Task: Create a due date automation trigger when advanced on, on the tuesday before a card is due add content with a name or a description ending with resume at 11:00 AM.
Action: Mouse moved to (1208, 92)
Screenshot: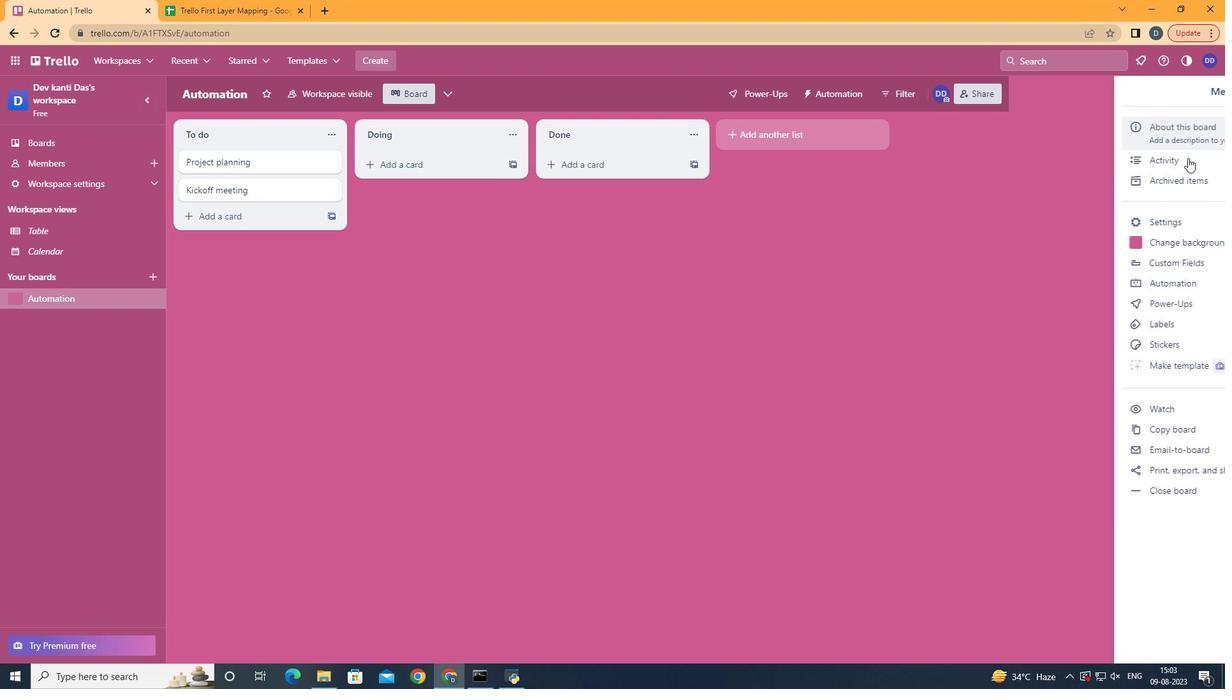 
Action: Mouse pressed left at (1208, 92)
Screenshot: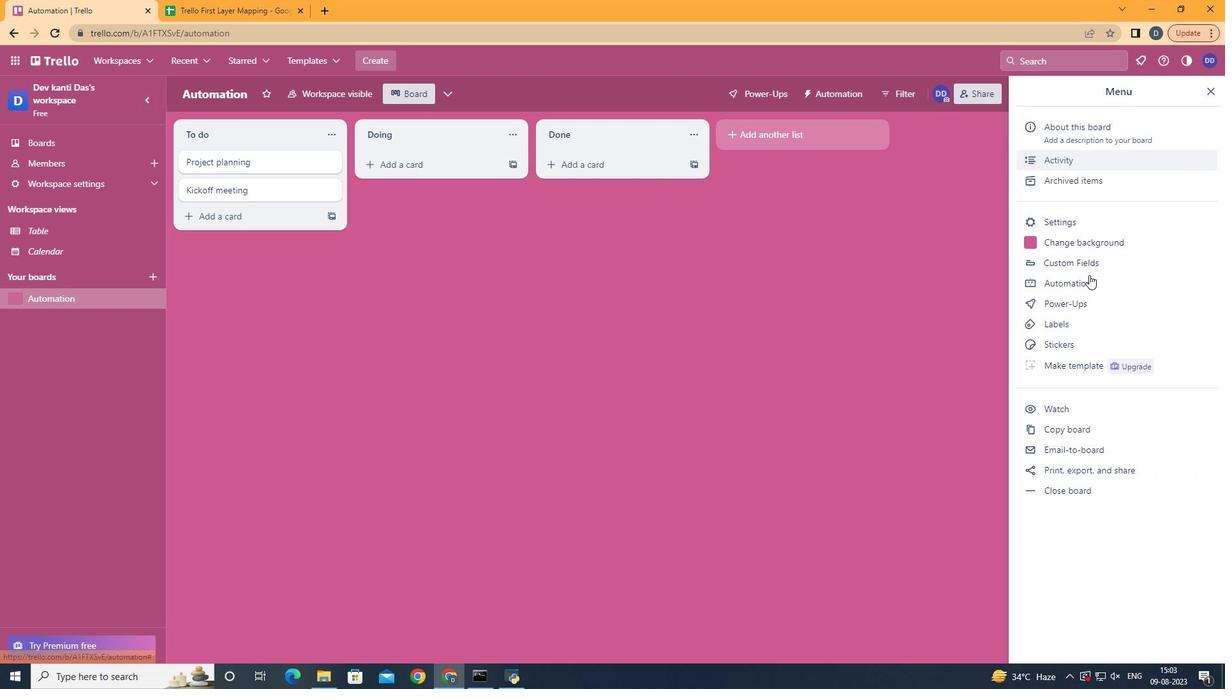 
Action: Mouse moved to (1076, 283)
Screenshot: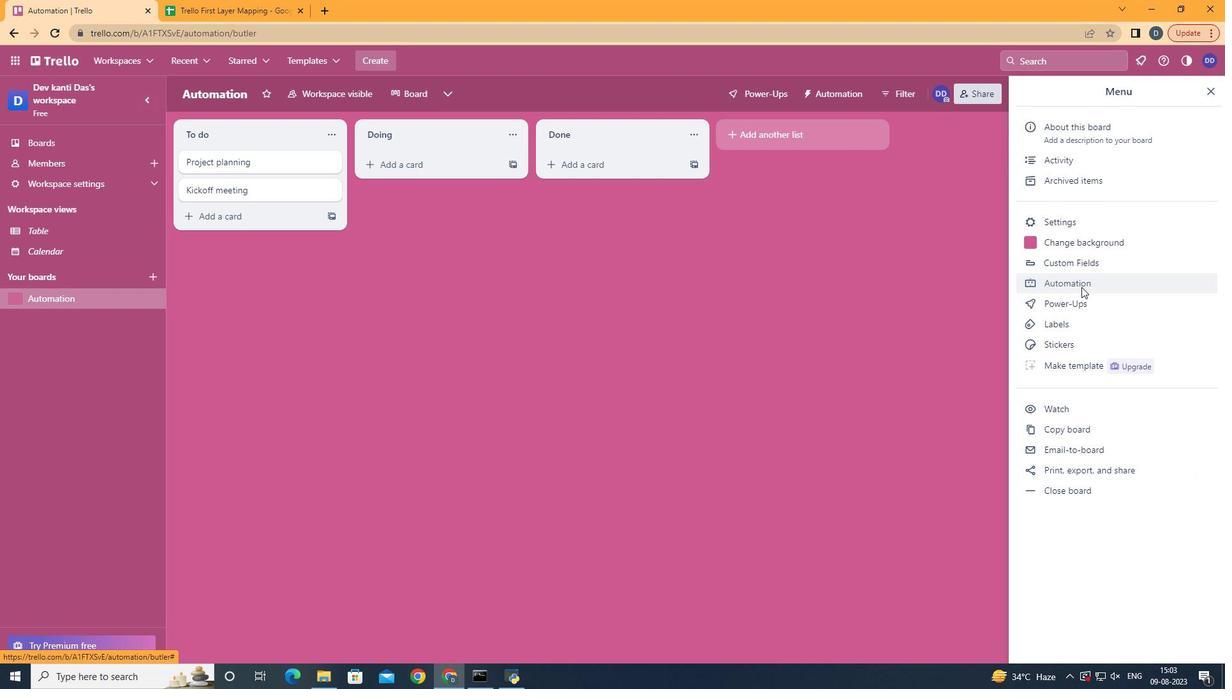 
Action: Mouse pressed left at (1076, 283)
Screenshot: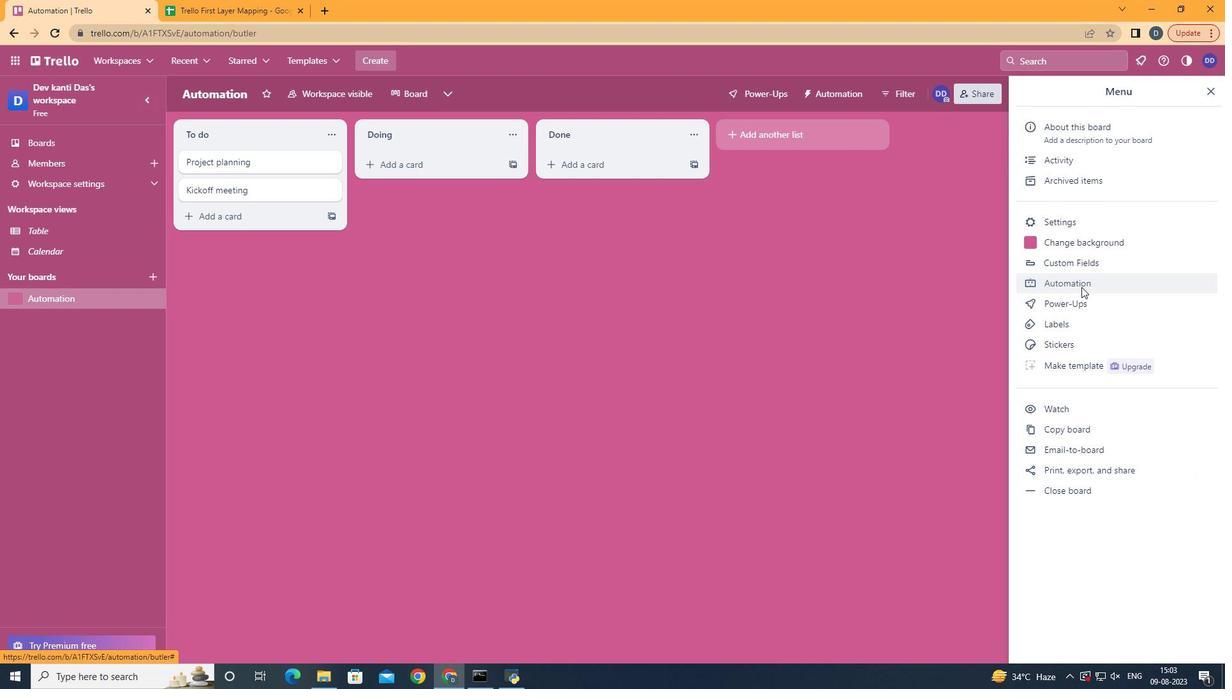 
Action: Mouse moved to (231, 248)
Screenshot: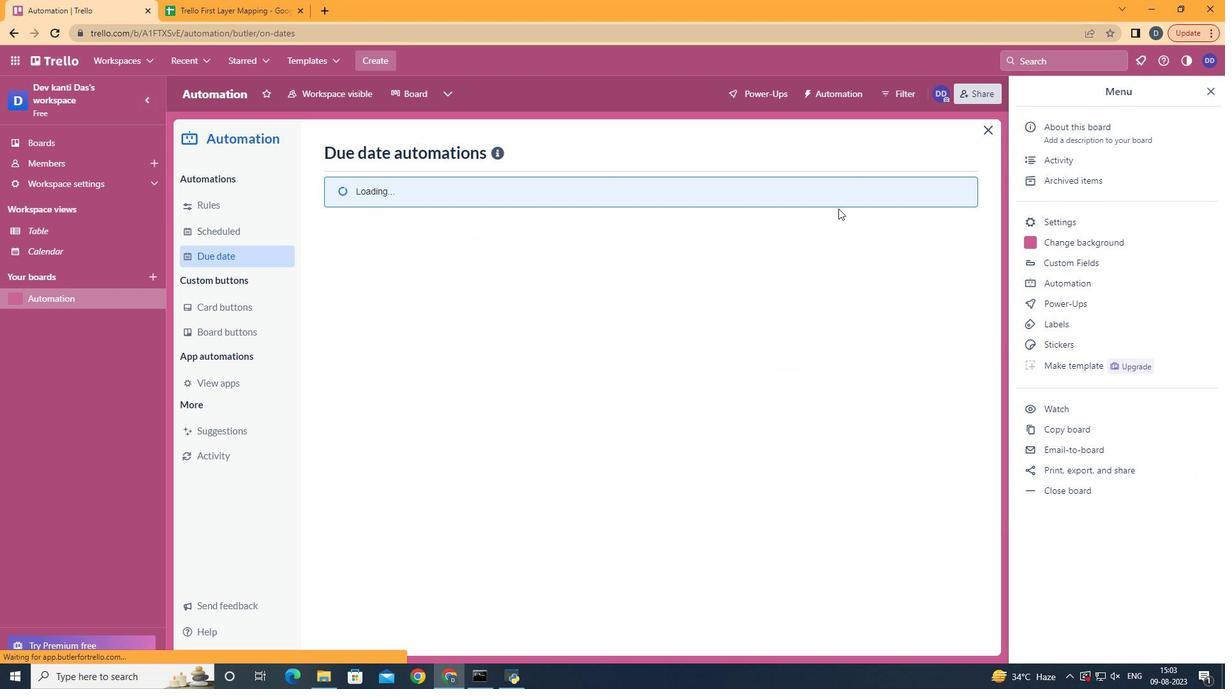 
Action: Mouse pressed left at (231, 248)
Screenshot: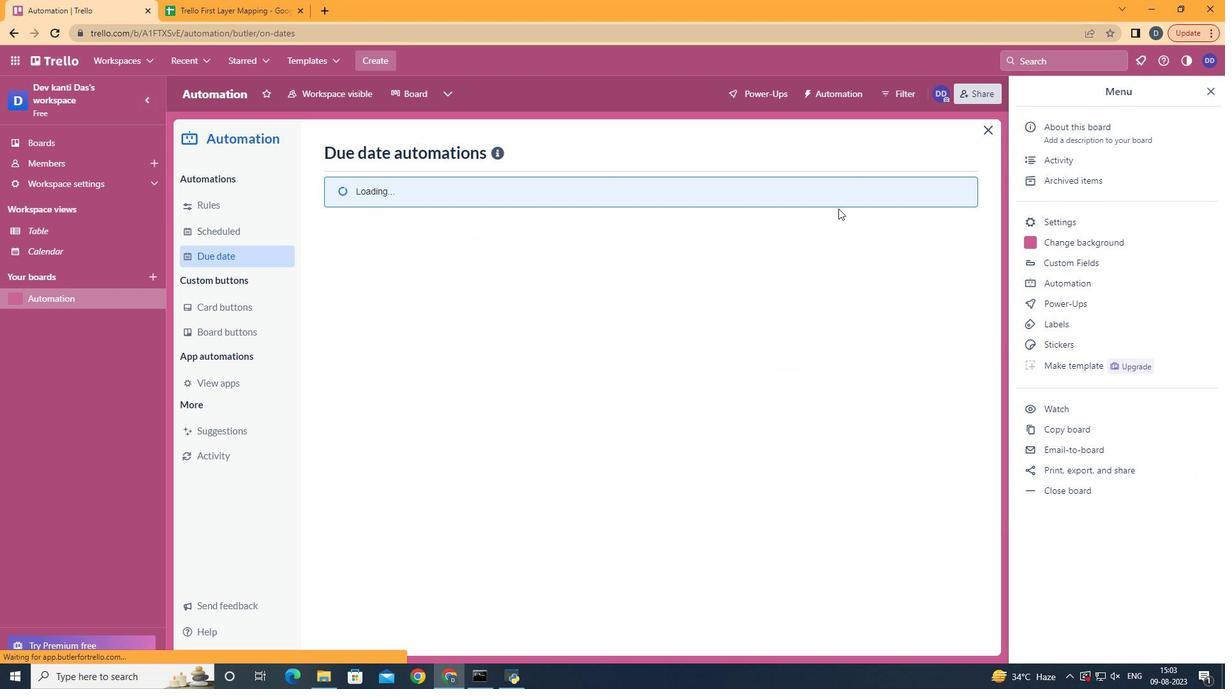 
Action: Mouse moved to (881, 153)
Screenshot: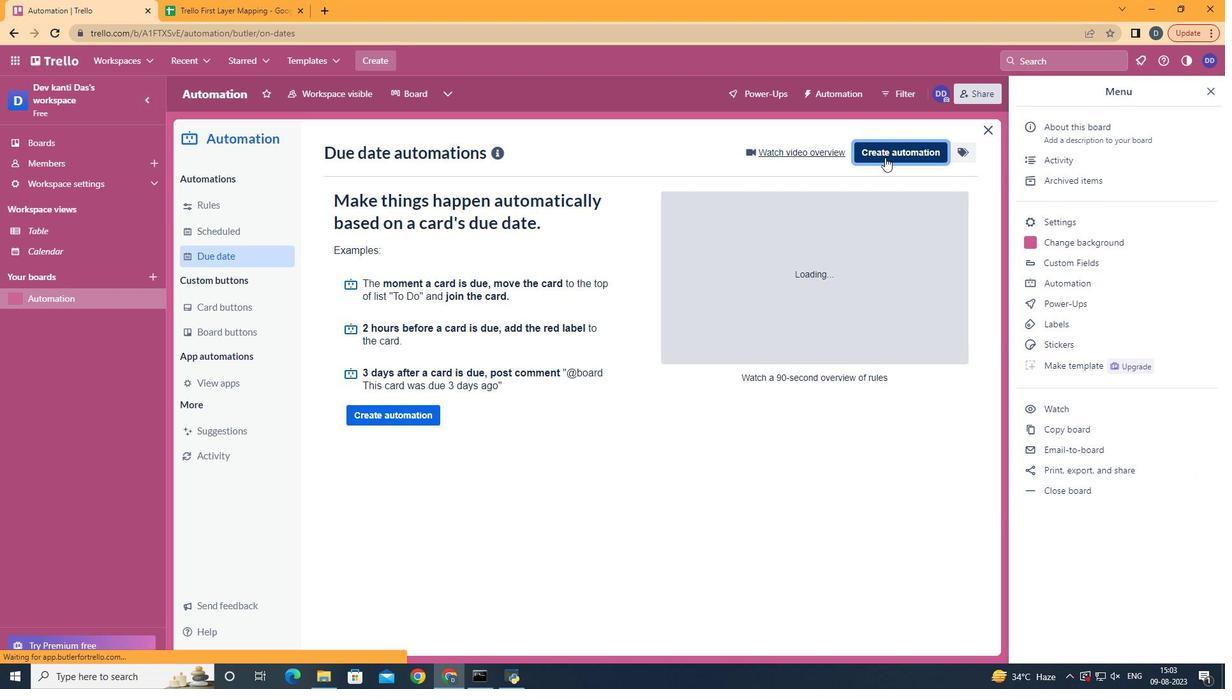 
Action: Mouse pressed left at (881, 153)
Screenshot: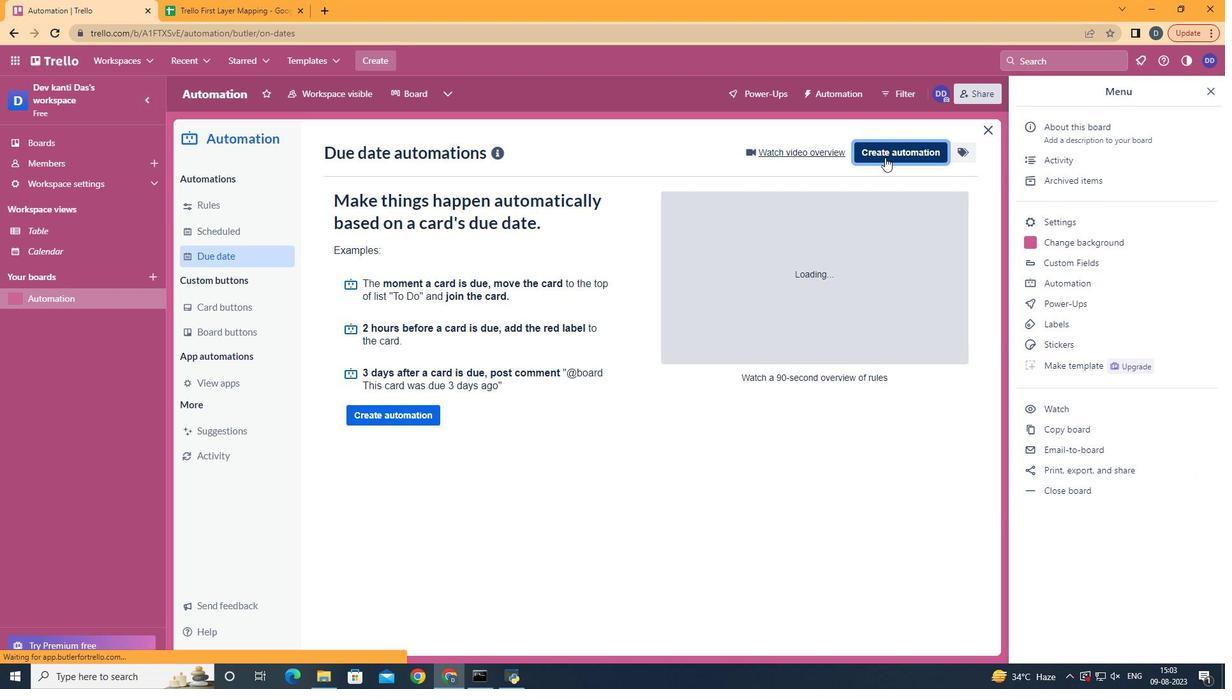 
Action: Mouse moved to (685, 280)
Screenshot: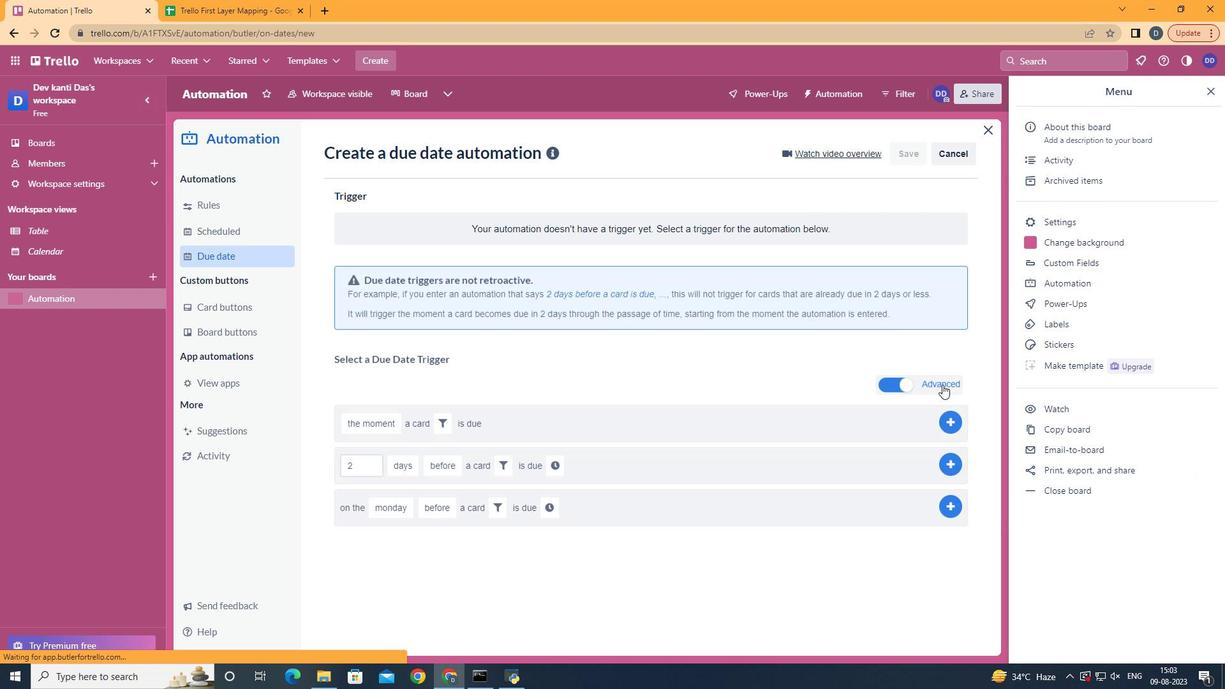 
Action: Mouse pressed left at (685, 280)
Screenshot: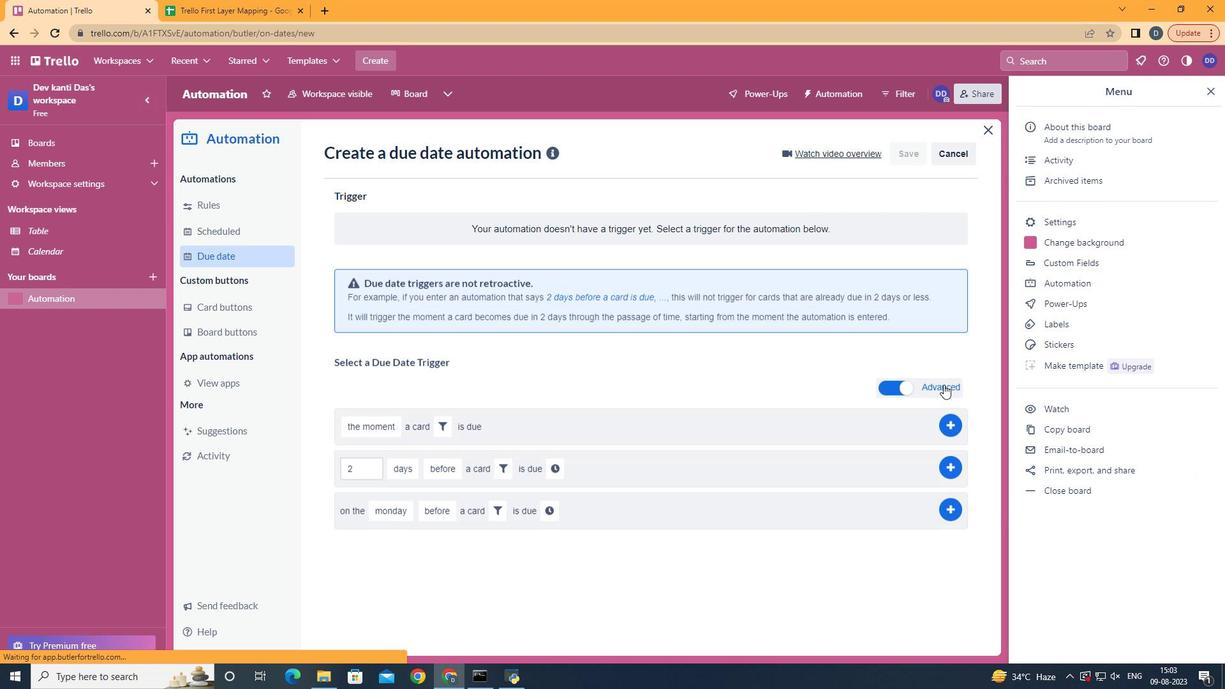 
Action: Mouse moved to (407, 353)
Screenshot: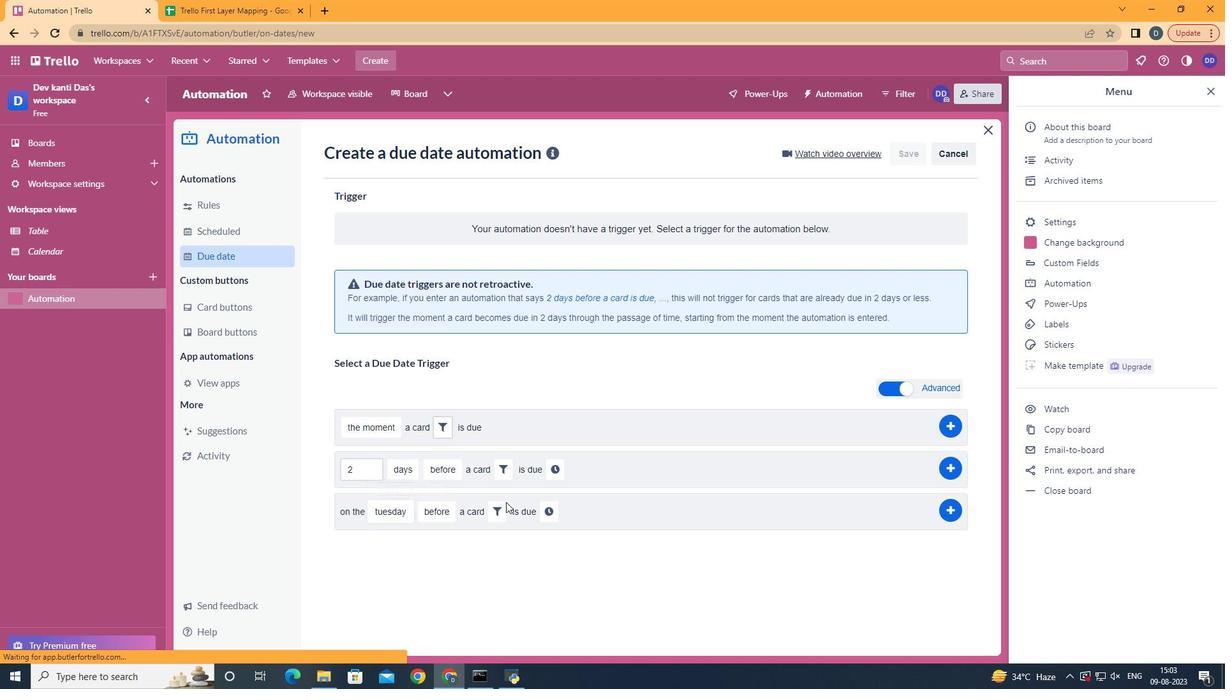 
Action: Mouse pressed left at (407, 353)
Screenshot: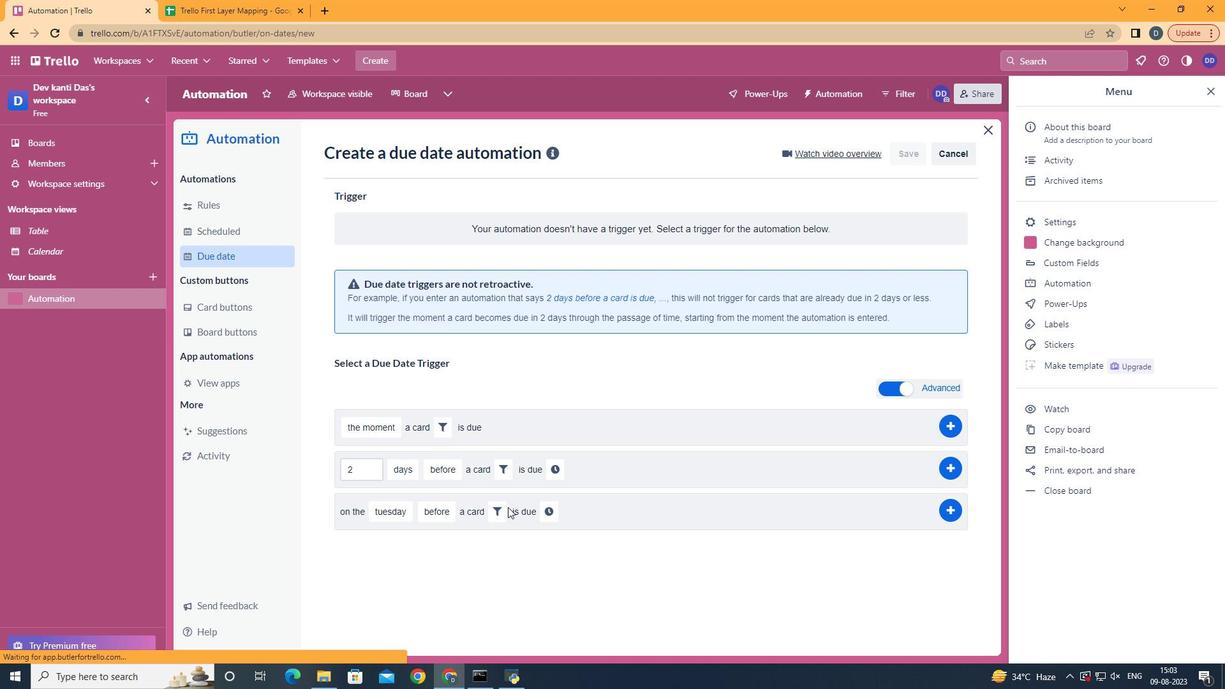 
Action: Mouse moved to (499, 504)
Screenshot: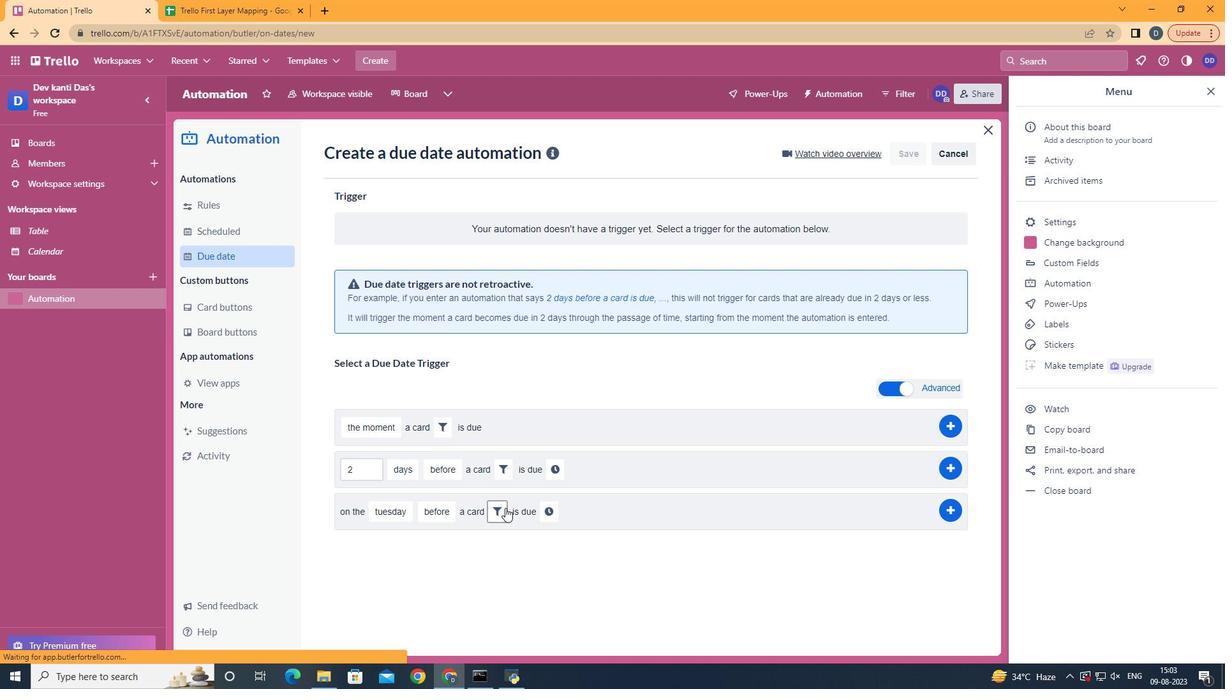 
Action: Mouse pressed left at (499, 504)
Screenshot: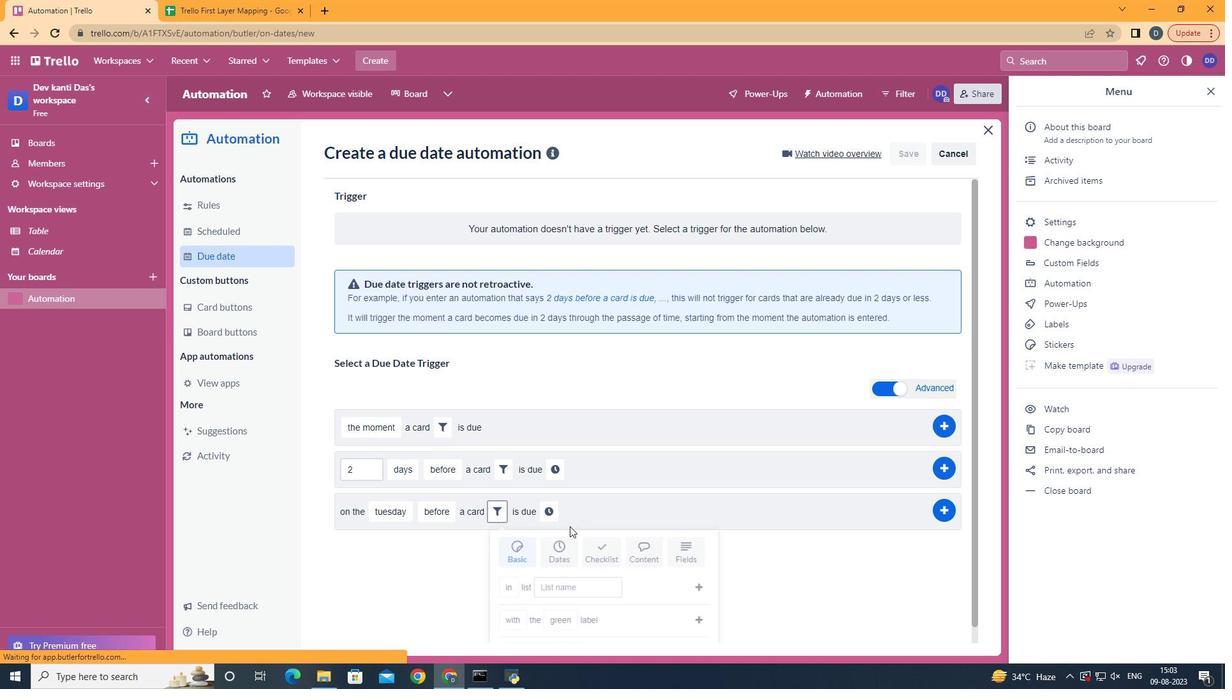 
Action: Mouse moved to (663, 544)
Screenshot: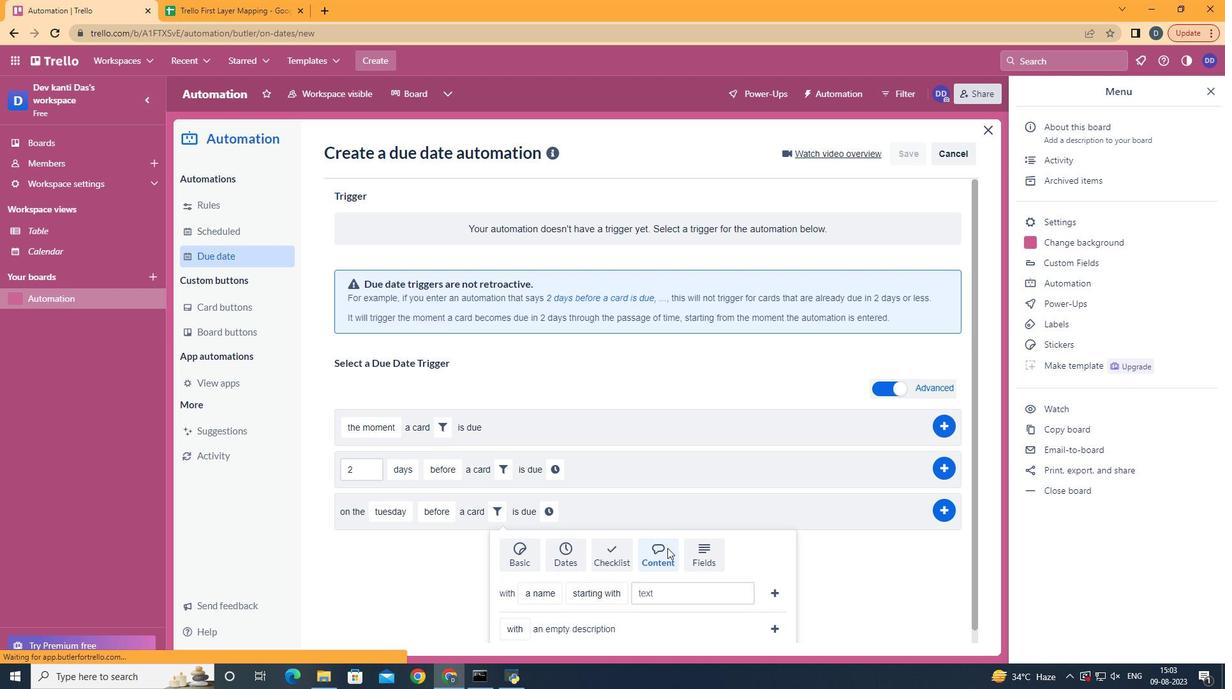 
Action: Mouse pressed left at (663, 544)
Screenshot: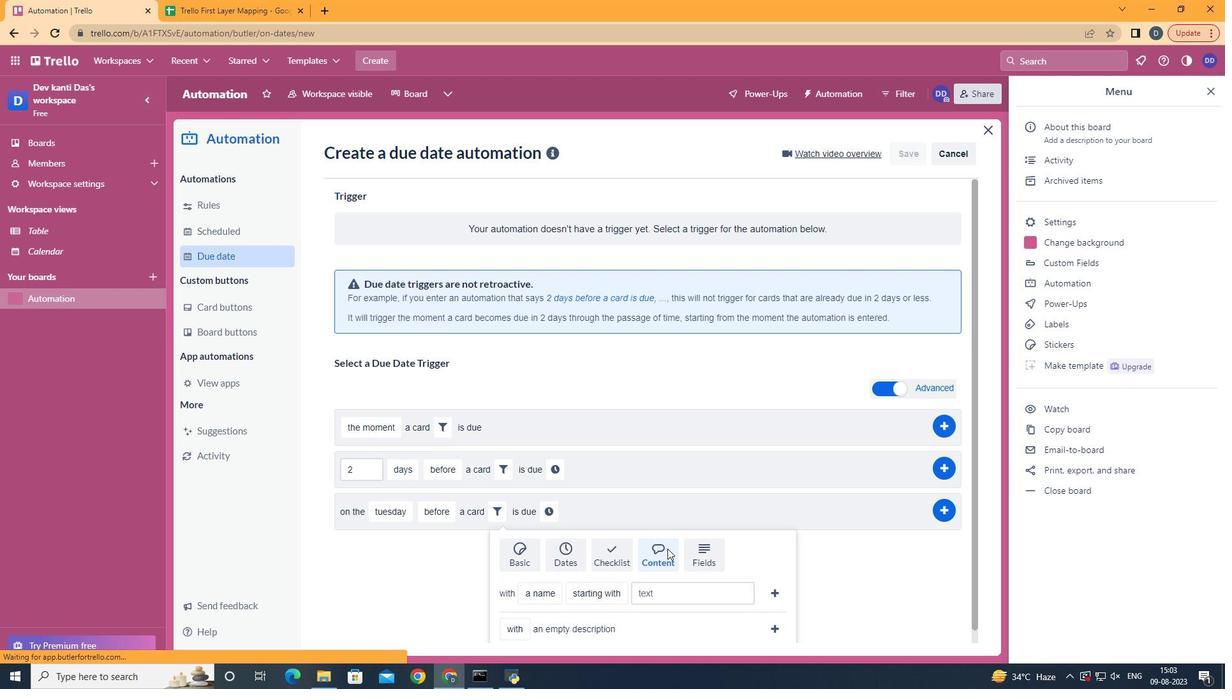 
Action: Mouse moved to (695, 548)
Screenshot: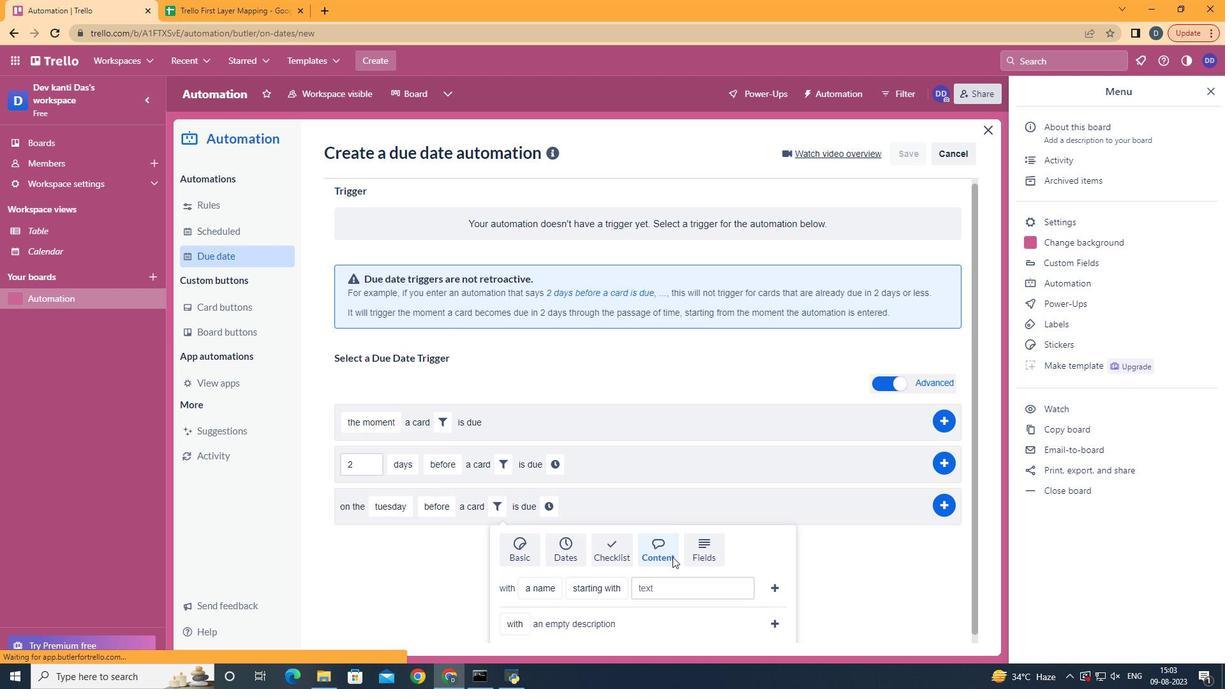 
Action: Mouse scrolled (695, 547) with delta (0, 0)
Screenshot: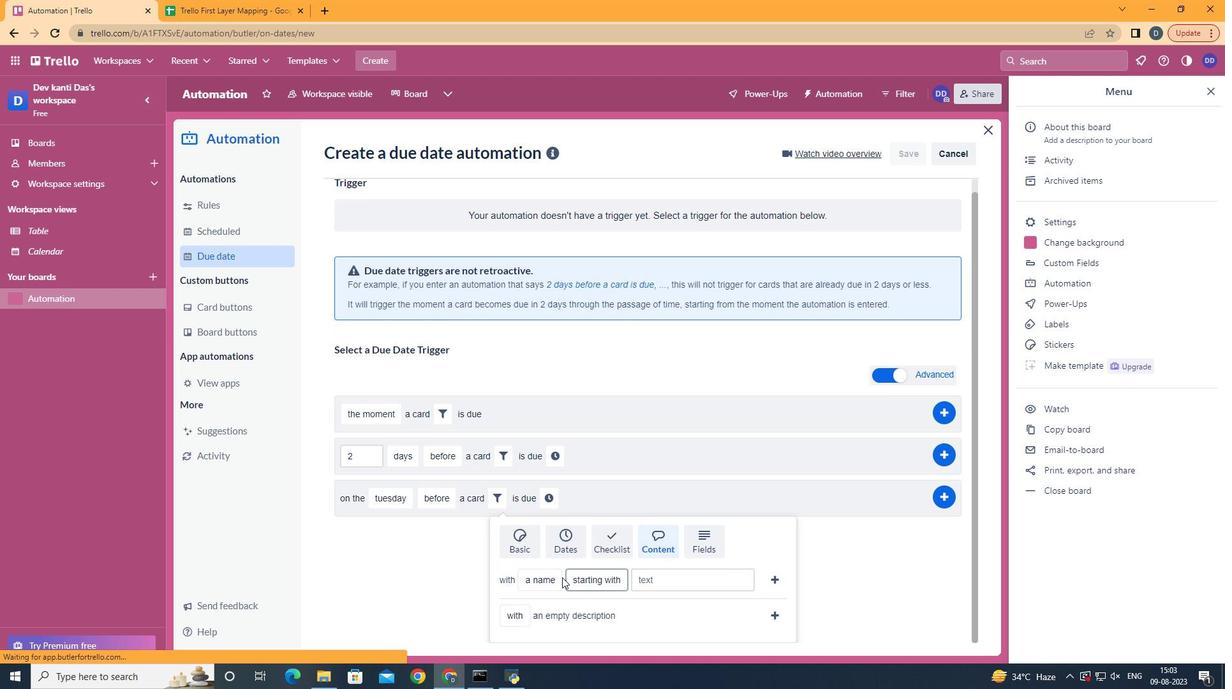 
Action: Mouse scrolled (695, 547) with delta (0, 0)
Screenshot: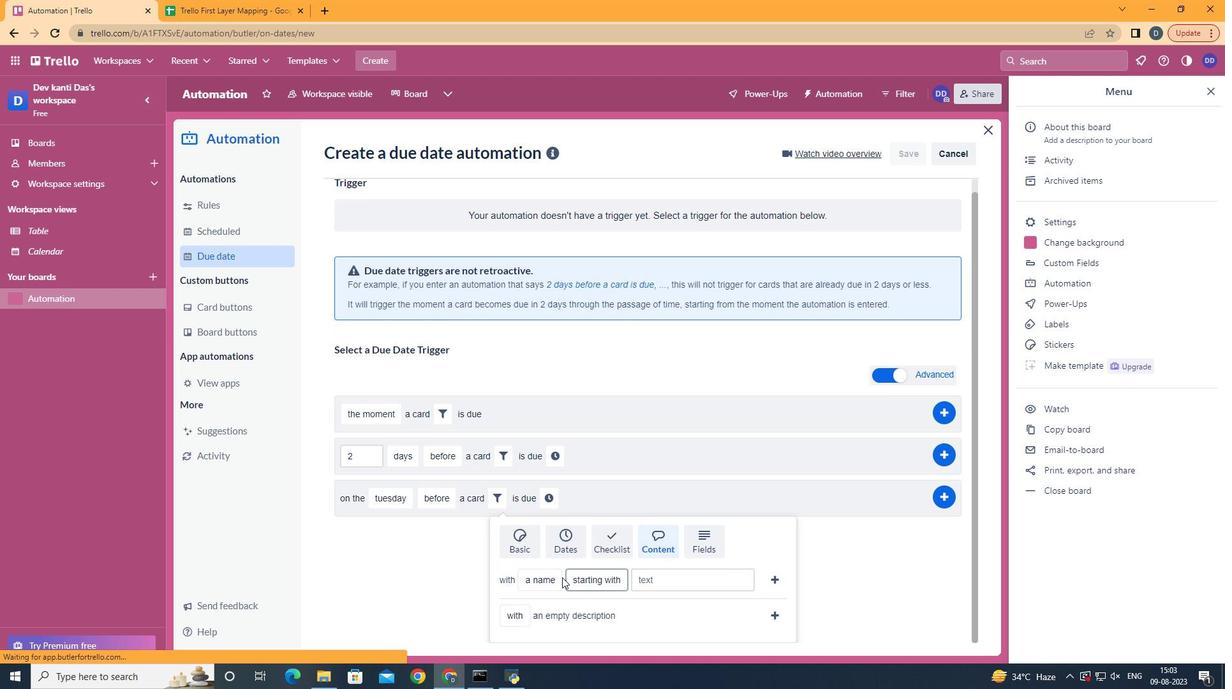 
Action: Mouse scrolled (695, 547) with delta (0, 0)
Screenshot: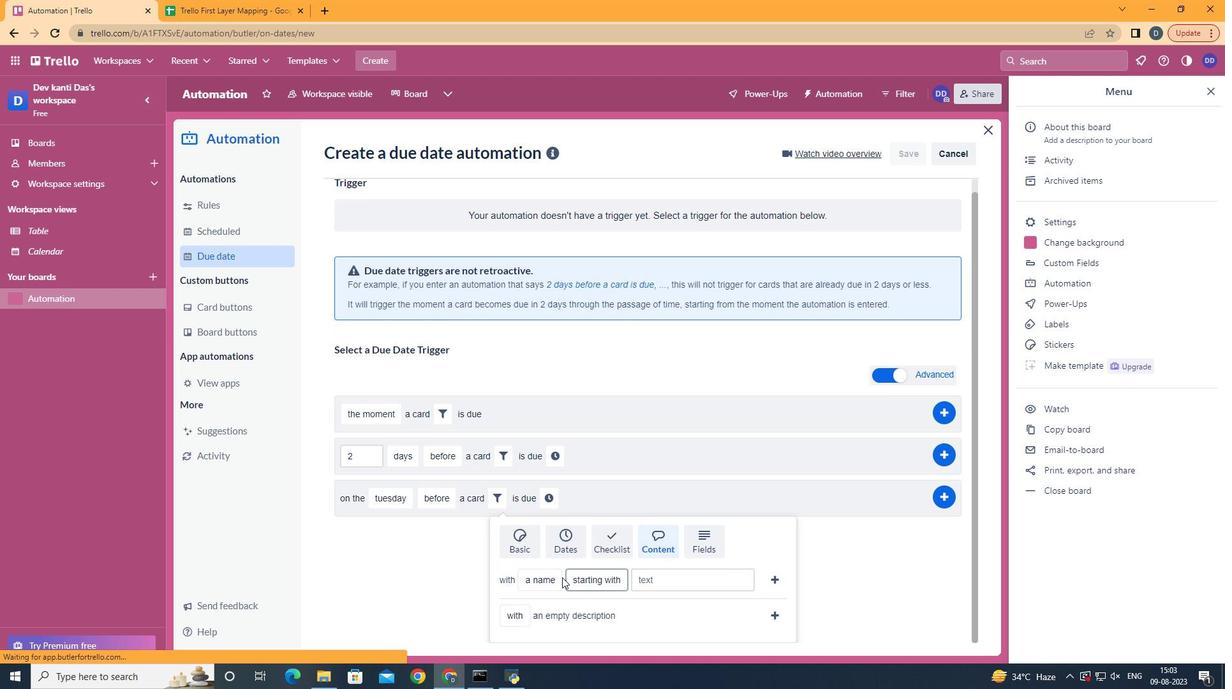 
Action: Mouse moved to (559, 547)
Screenshot: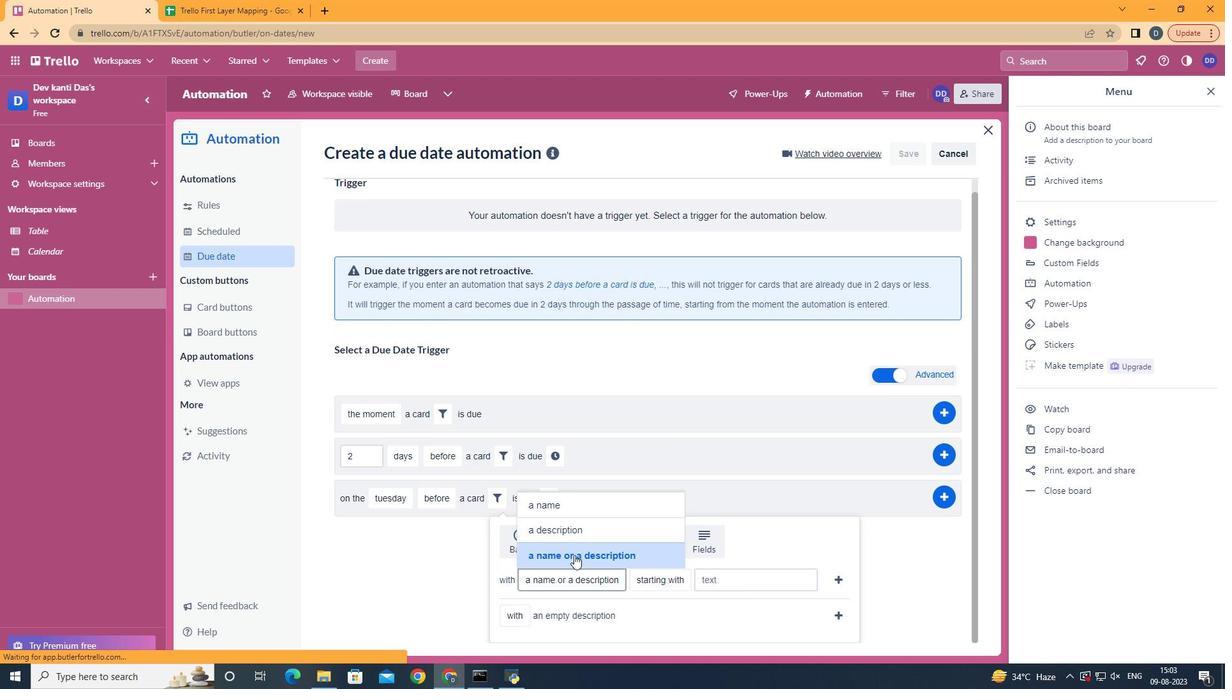
Action: Mouse pressed left at (559, 547)
Screenshot: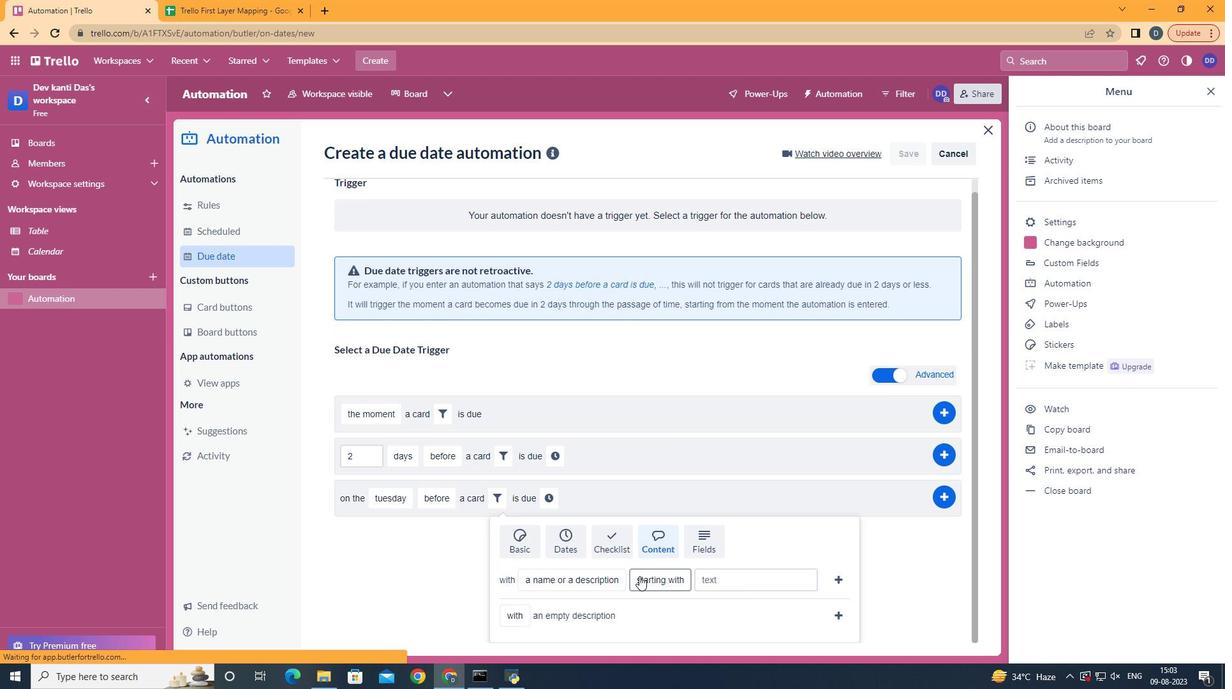 
Action: Mouse moved to (698, 452)
Screenshot: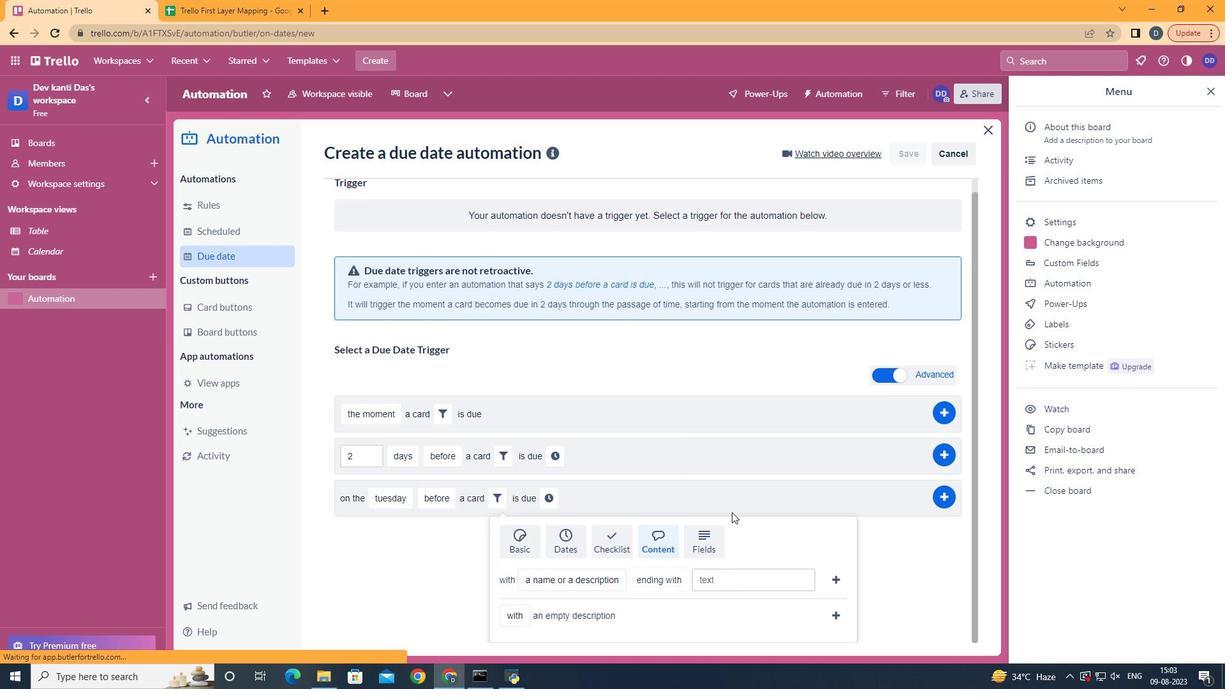 
Action: Mouse pressed left at (698, 452)
Screenshot: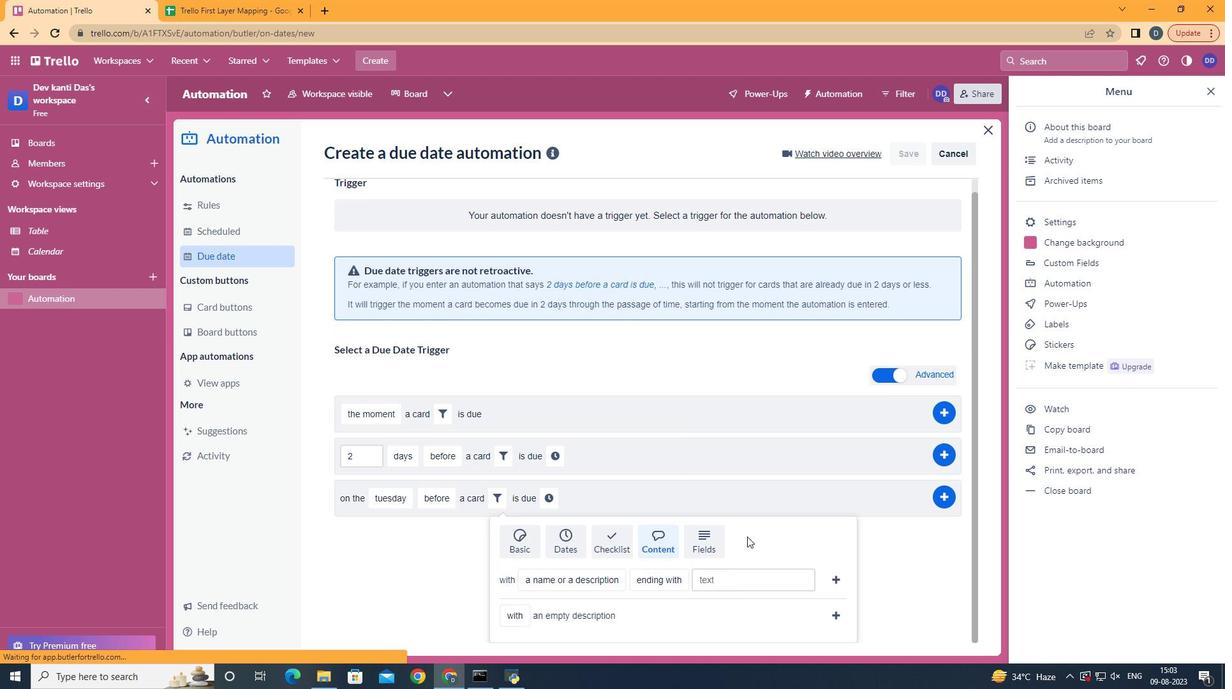 
Action: Mouse moved to (740, 566)
Screenshot: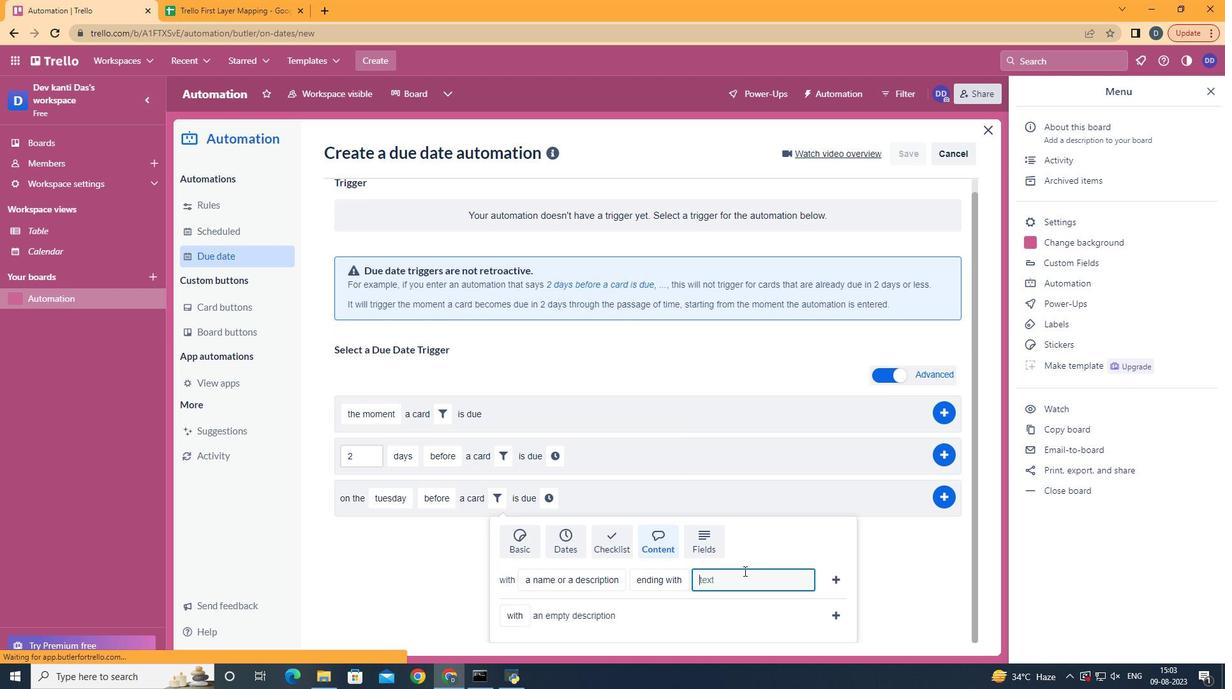 
Action: Mouse pressed left at (740, 566)
Screenshot: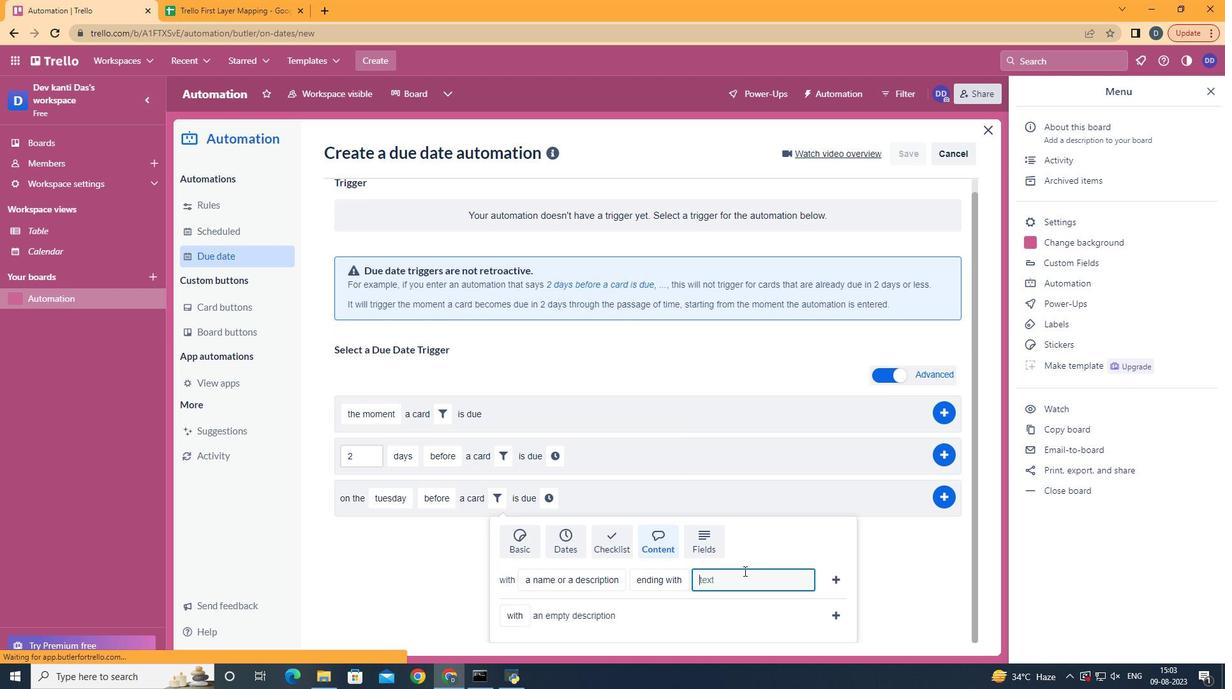 
Action: Mouse moved to (740, 567)
Screenshot: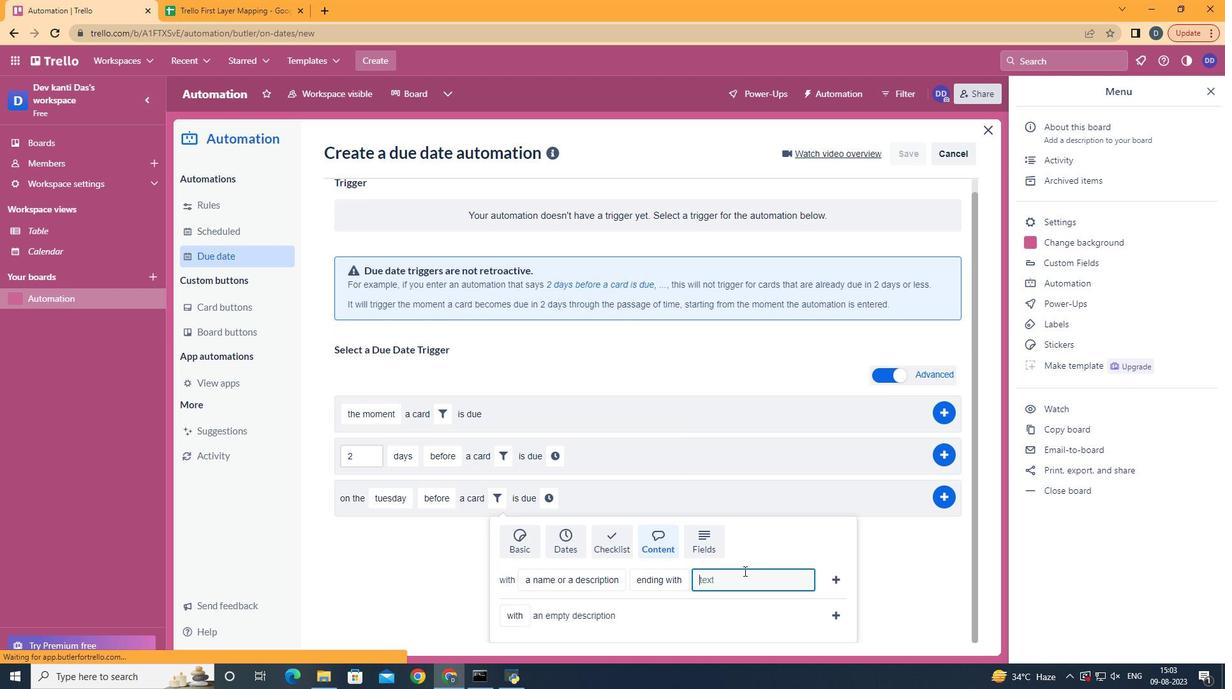 
Action: Key pressed resume
Screenshot: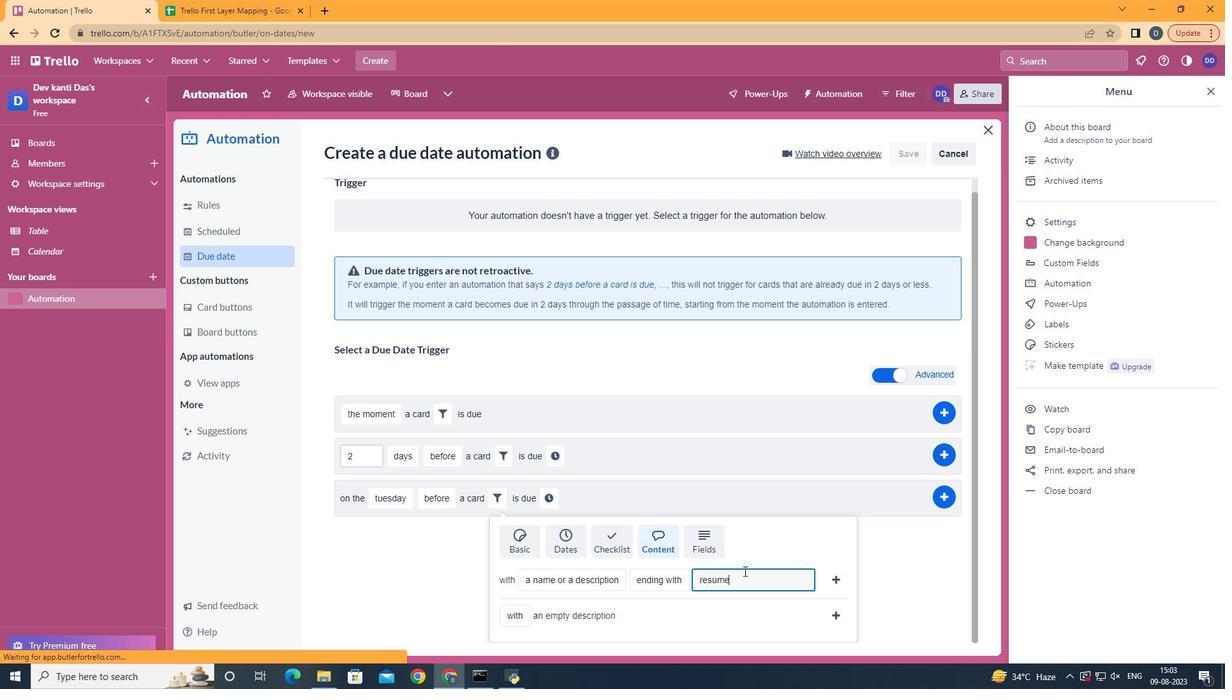 
Action: Mouse moved to (828, 573)
Screenshot: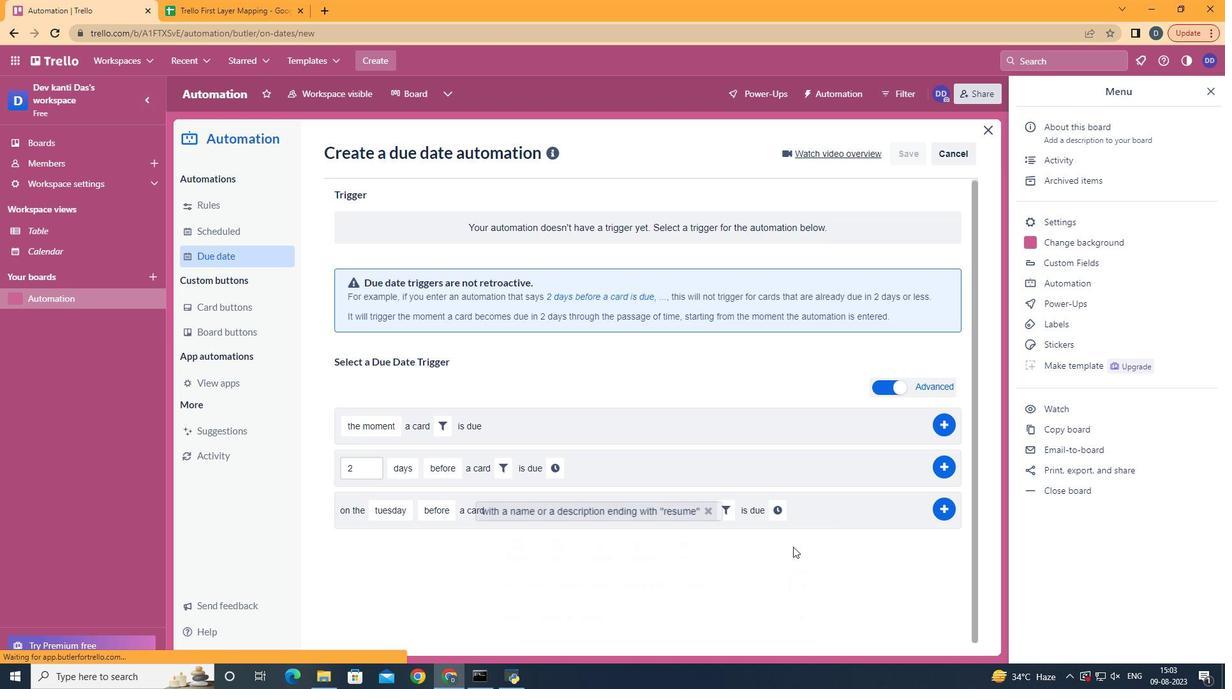 
Action: Mouse pressed left at (828, 573)
Screenshot: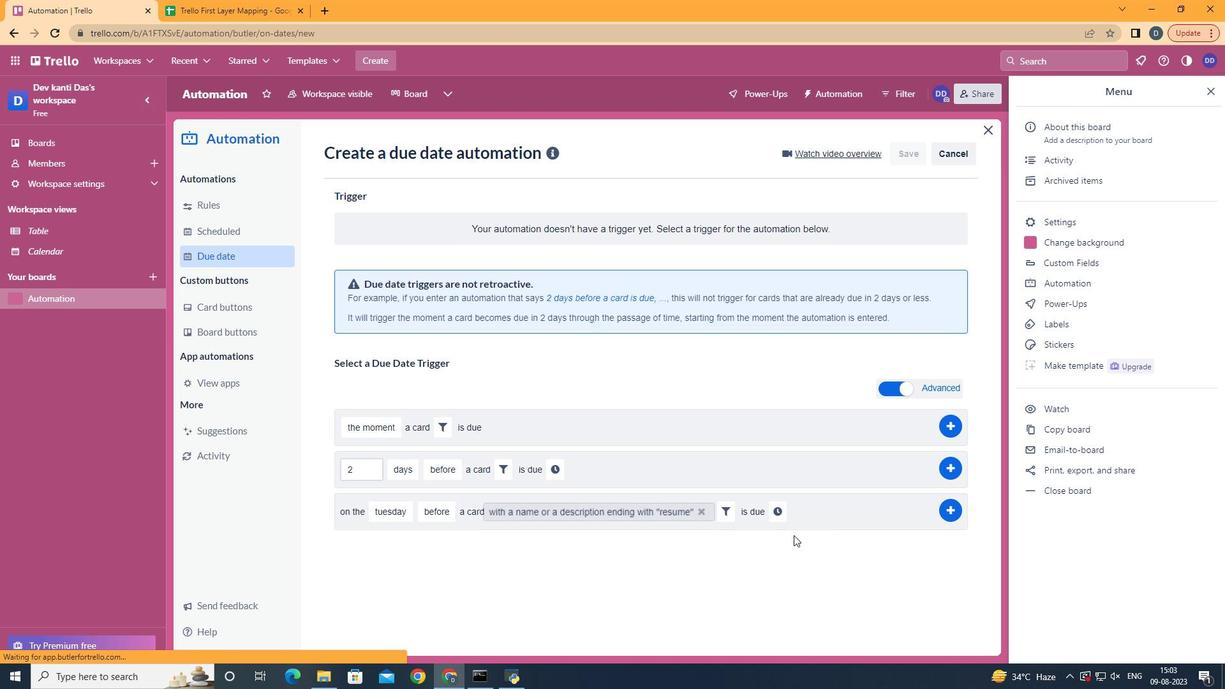 
Action: Mouse moved to (776, 504)
Screenshot: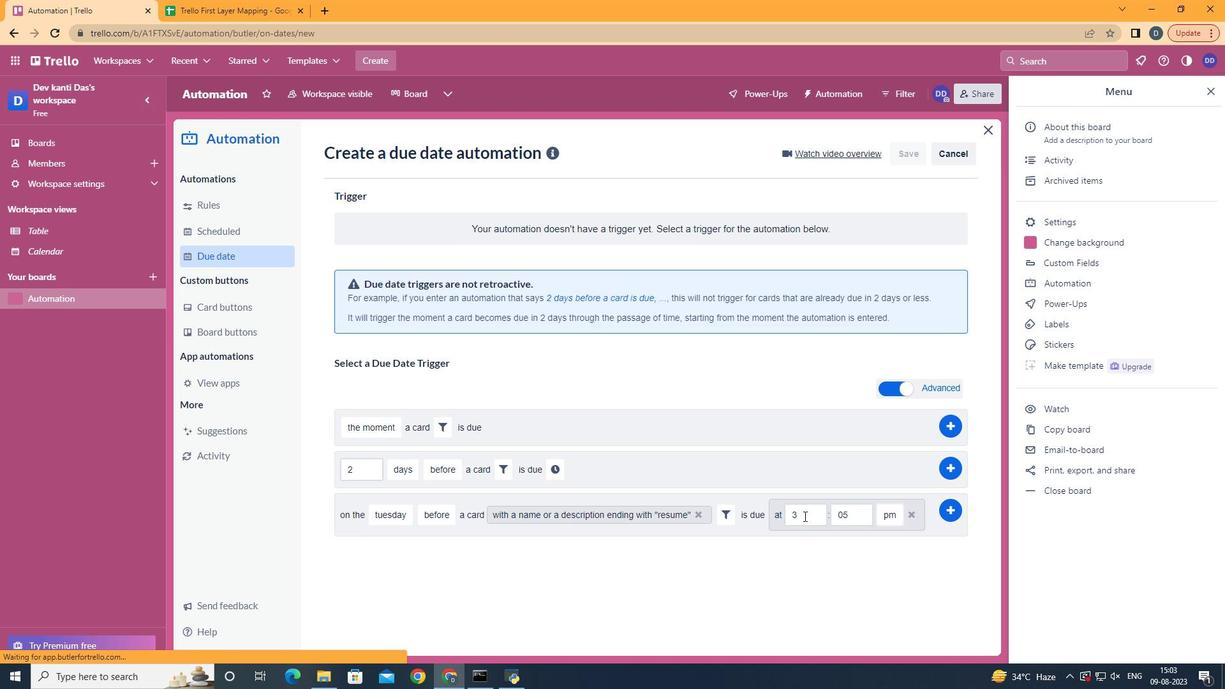 
Action: Mouse pressed left at (776, 504)
Screenshot: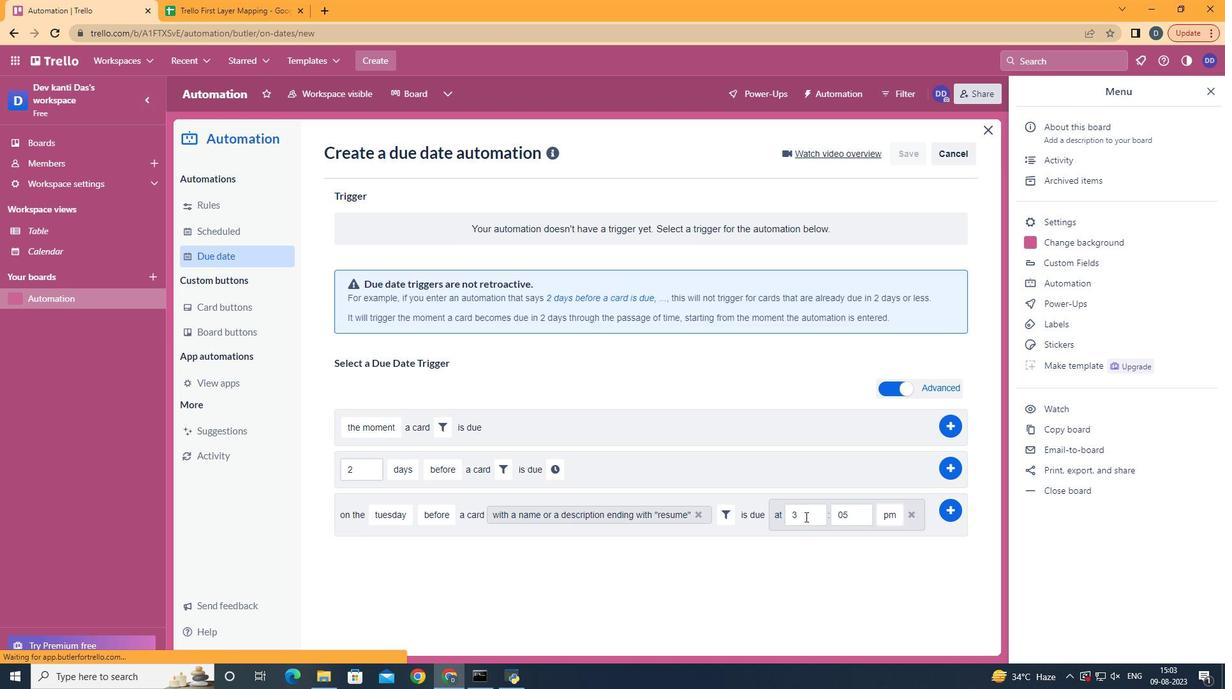 
Action: Mouse moved to (801, 513)
Screenshot: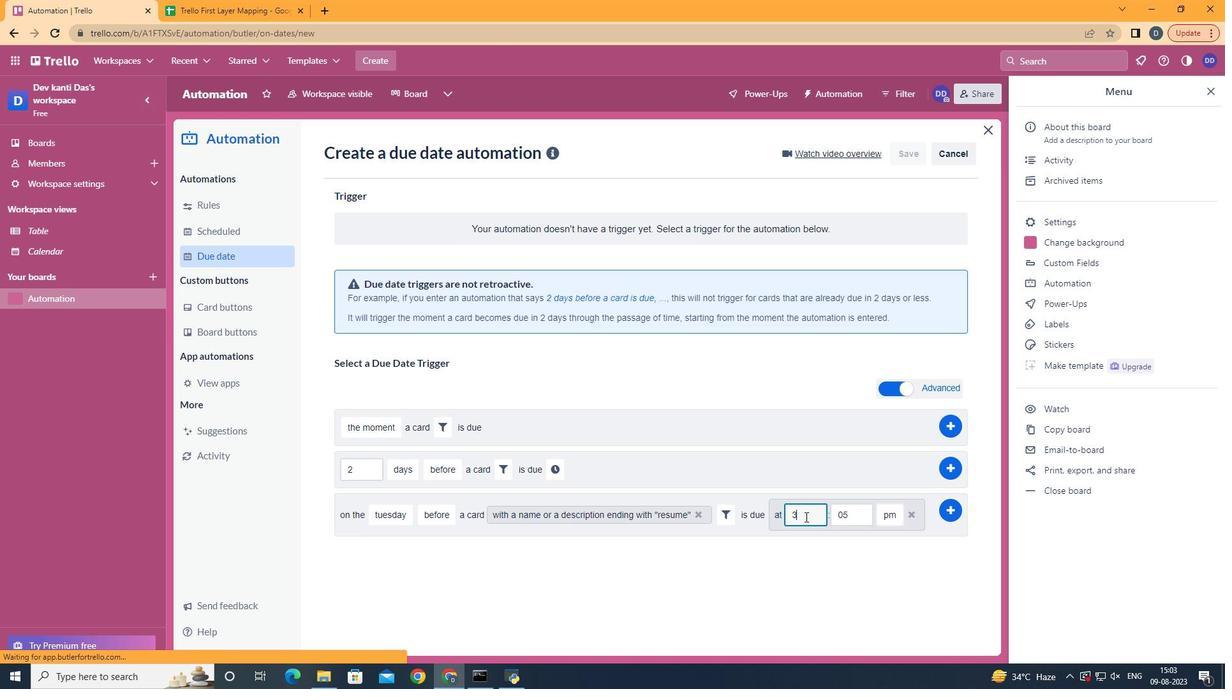 
Action: Mouse pressed left at (801, 513)
Screenshot: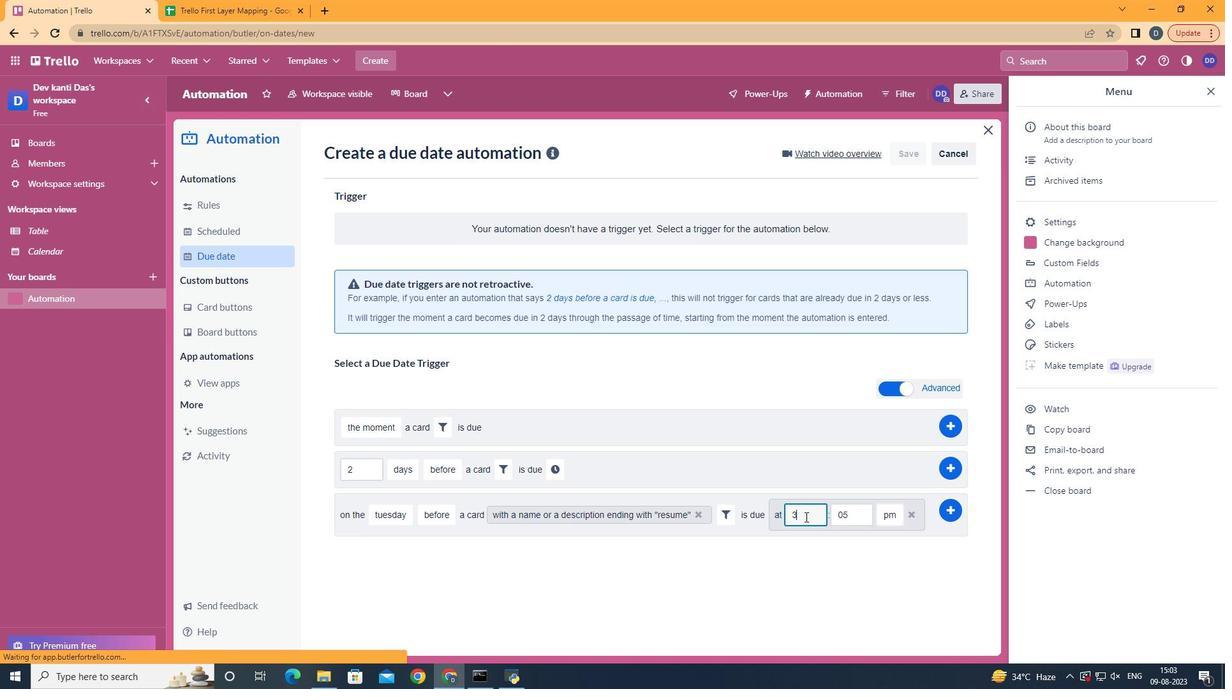 
Action: Key pressed <Key.backspace>11
Screenshot: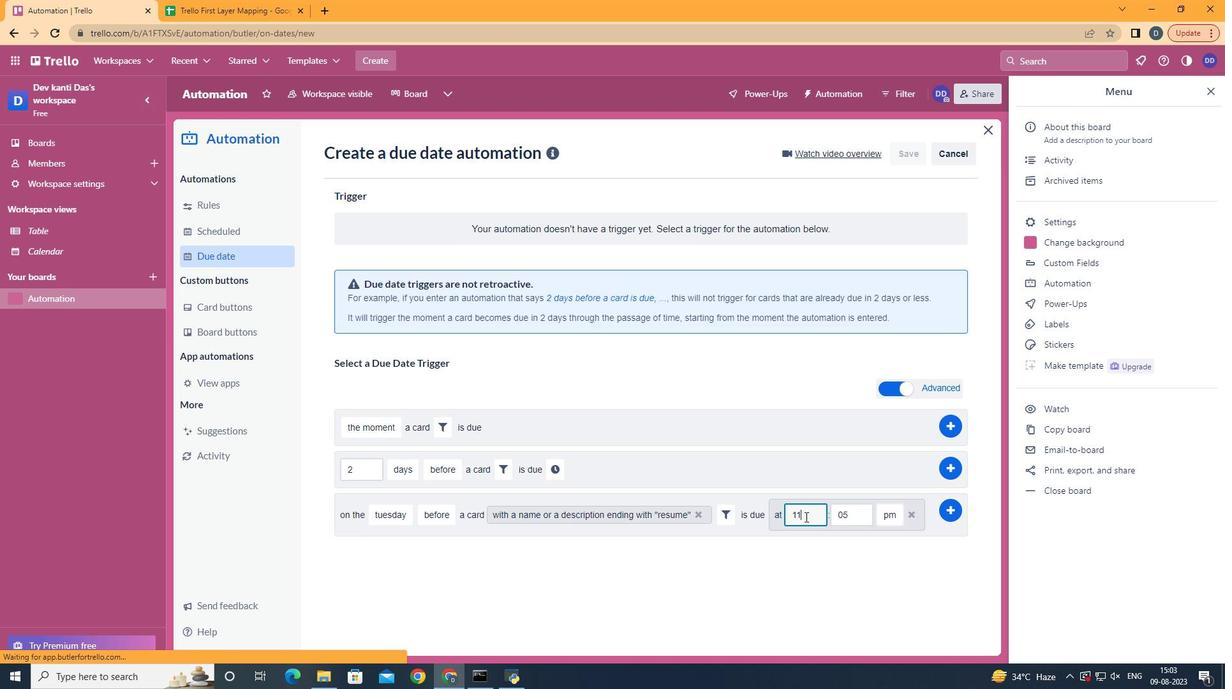 
Action: Mouse moved to (835, 506)
Screenshot: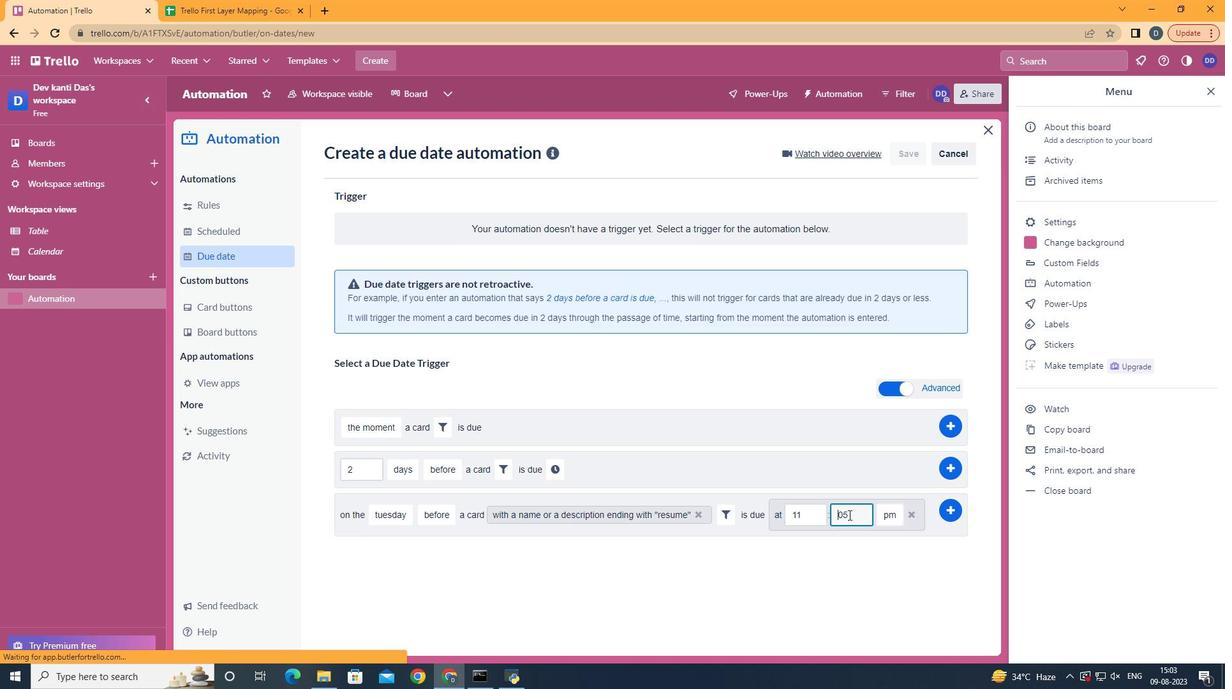 
Action: Mouse pressed left at (835, 506)
Screenshot: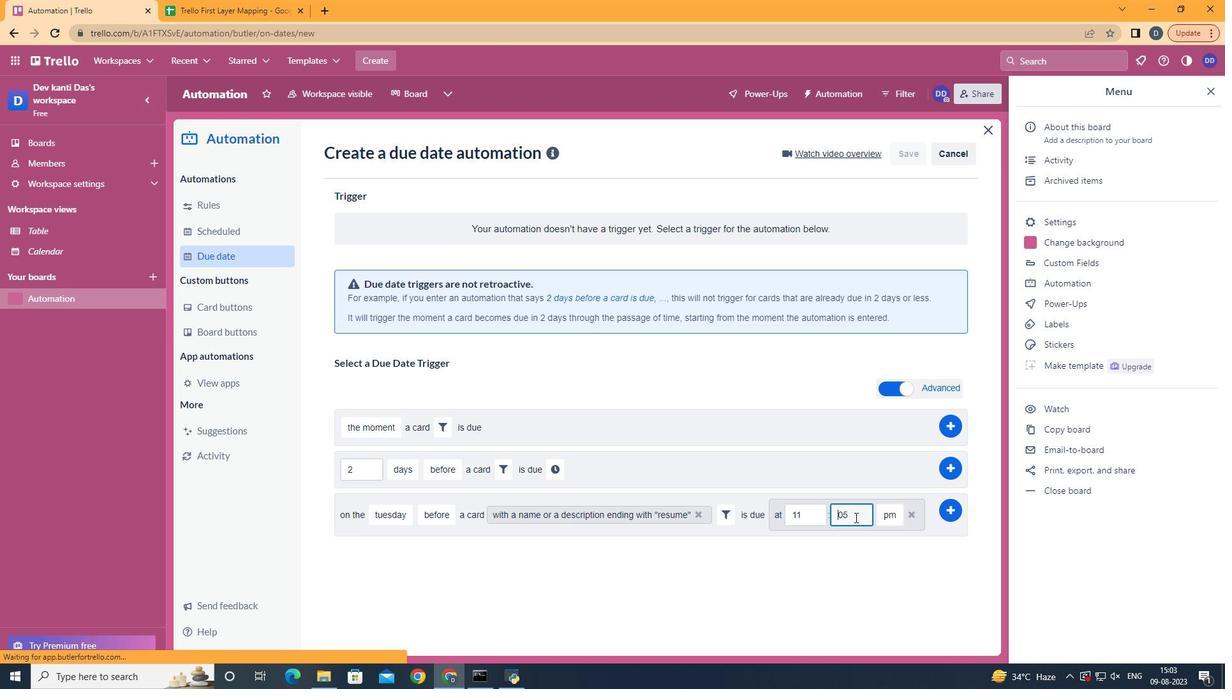
Action: Mouse moved to (851, 513)
Screenshot: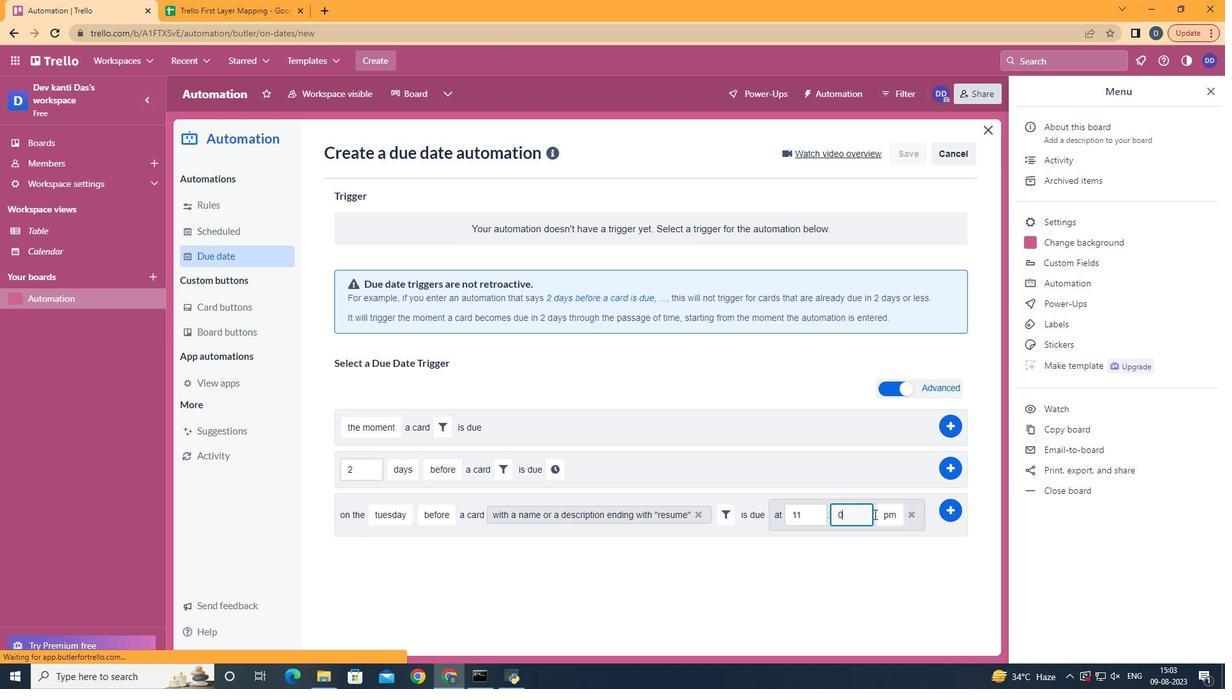 
Action: Mouse pressed left at (851, 513)
Screenshot: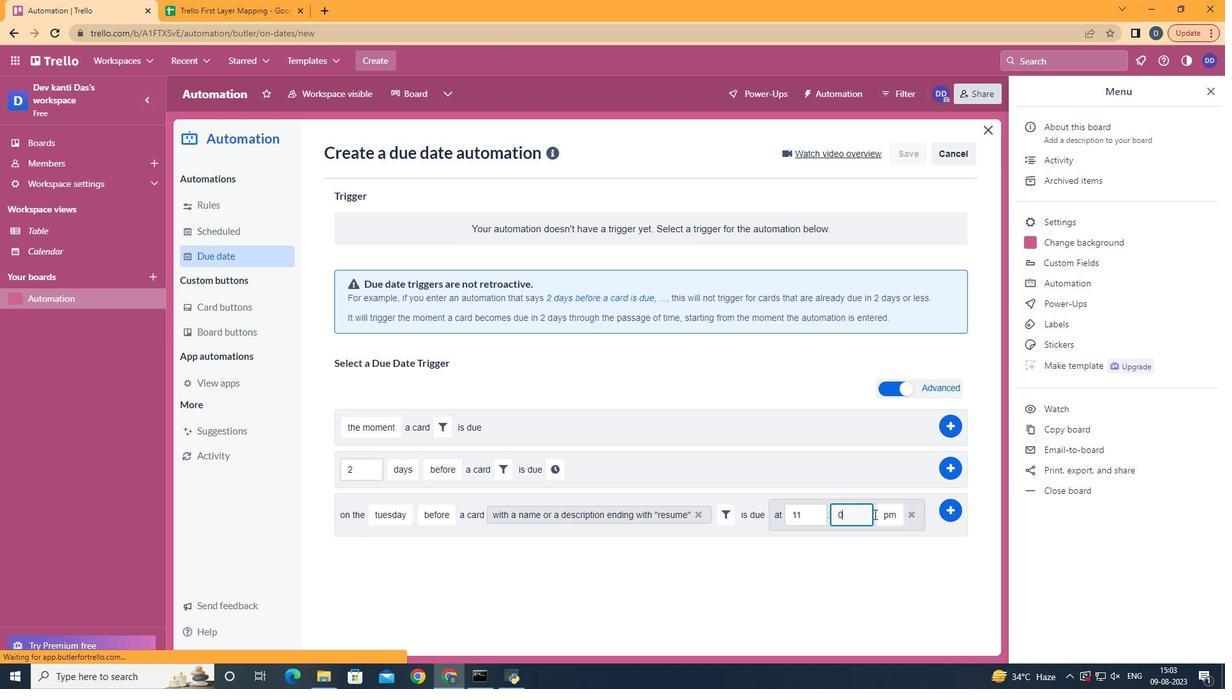 
Action: Mouse moved to (856, 513)
Screenshot: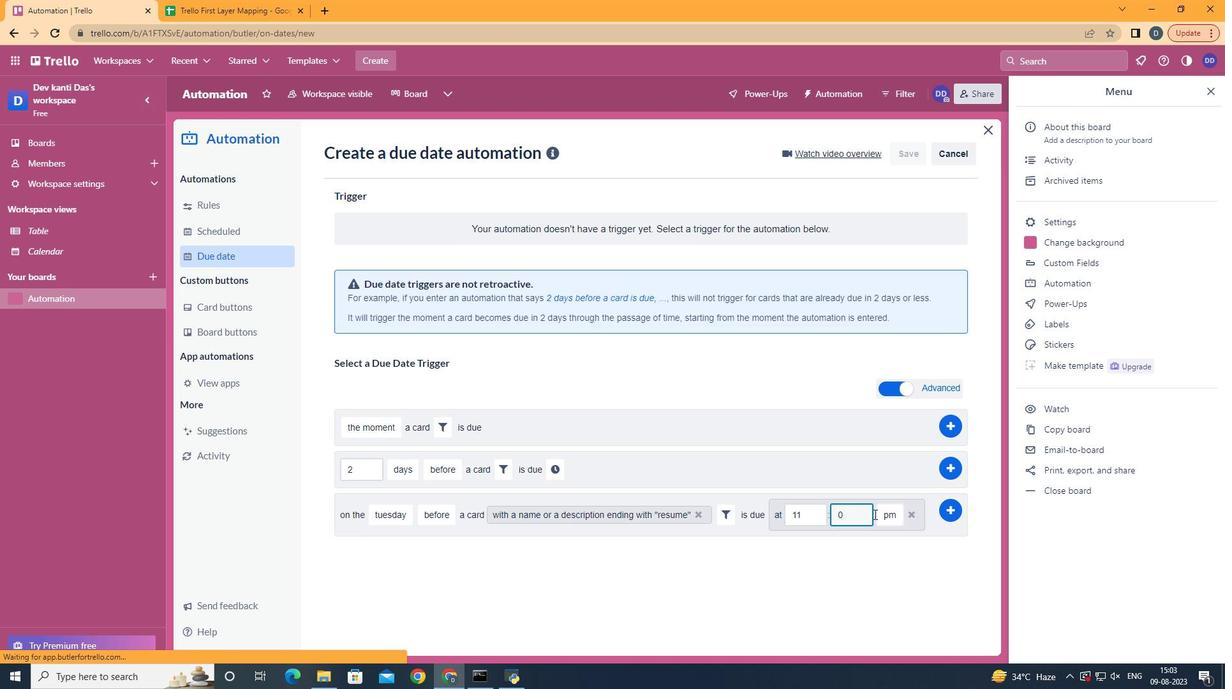 
Action: Key pressed <Key.backspace>
Screenshot: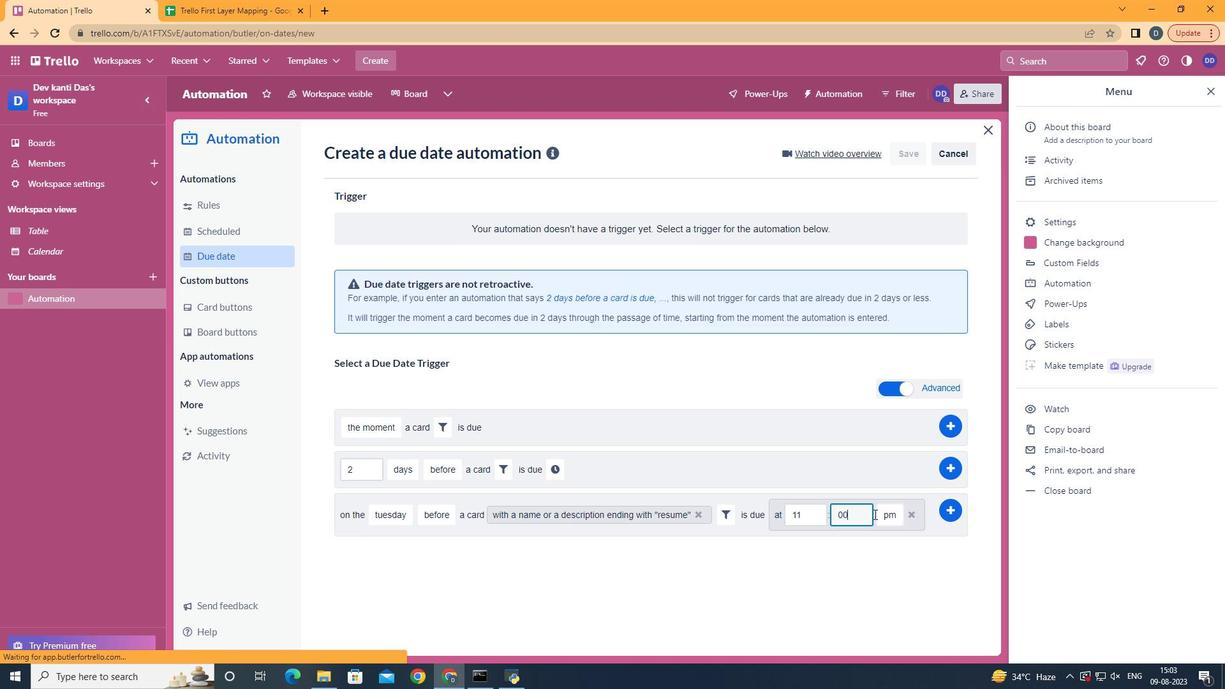 
Action: Mouse moved to (870, 510)
Screenshot: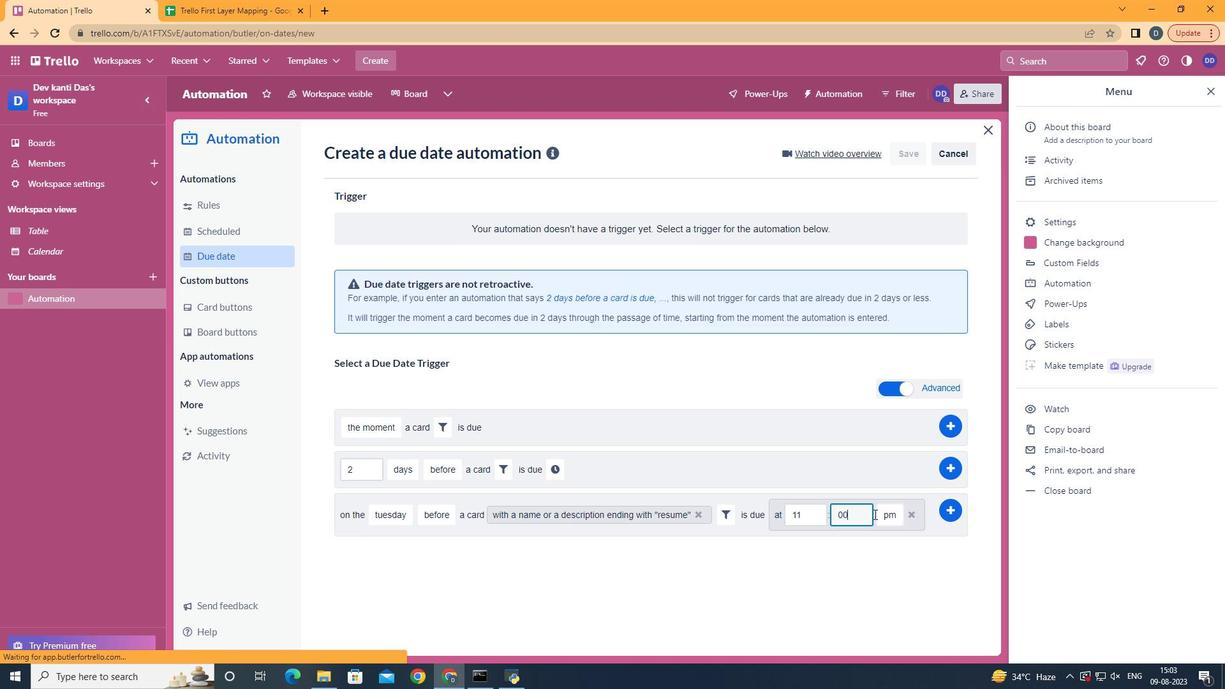 
Action: Key pressed 0
Screenshot: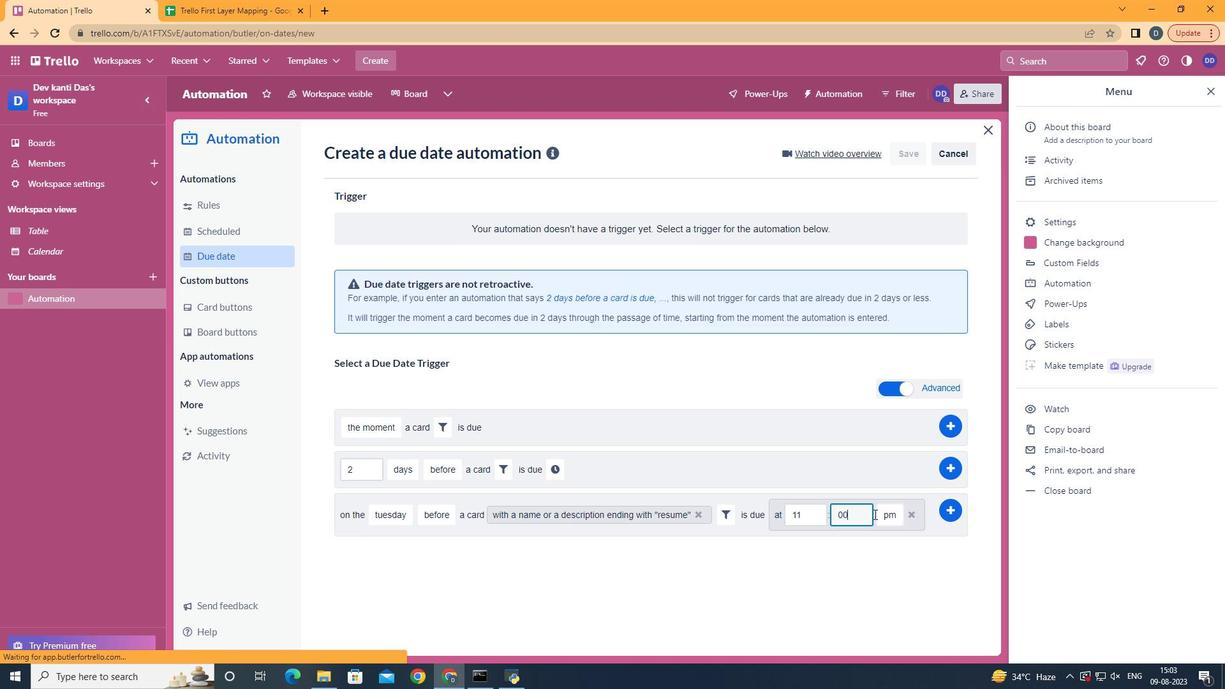 
Action: Mouse moved to (888, 538)
Screenshot: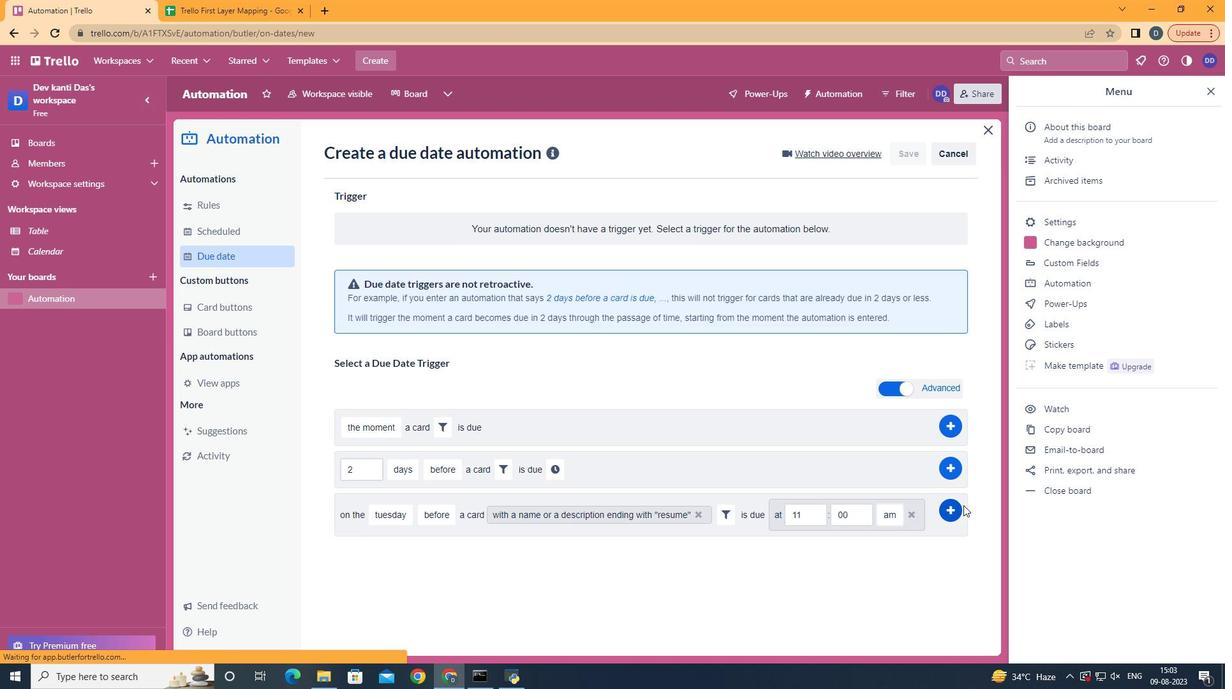 
Action: Mouse pressed left at (888, 538)
Screenshot: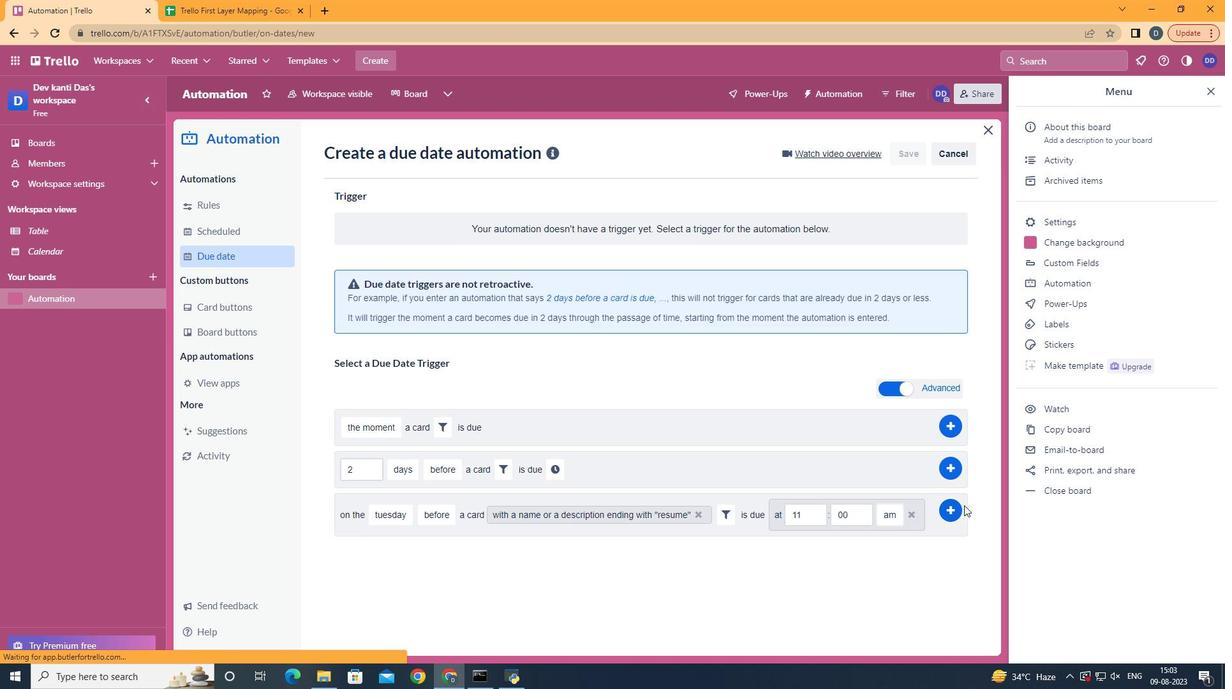 
Action: Mouse moved to (961, 501)
Screenshot: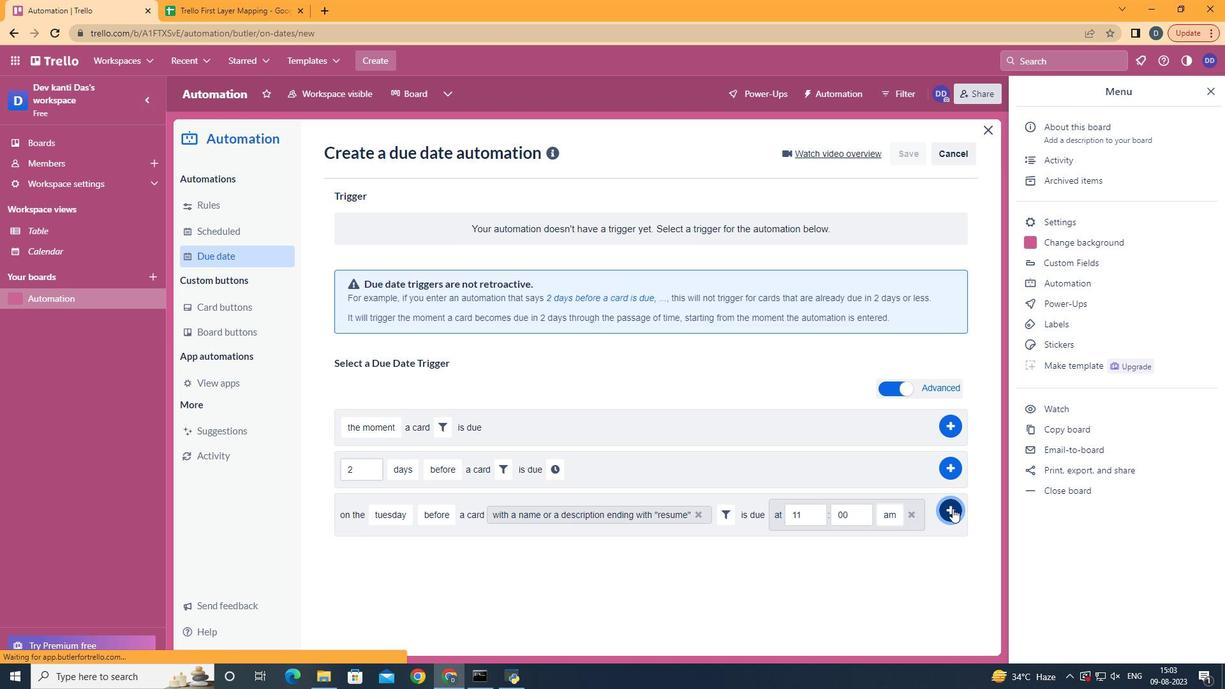 
Action: Mouse pressed left at (961, 501)
Screenshot: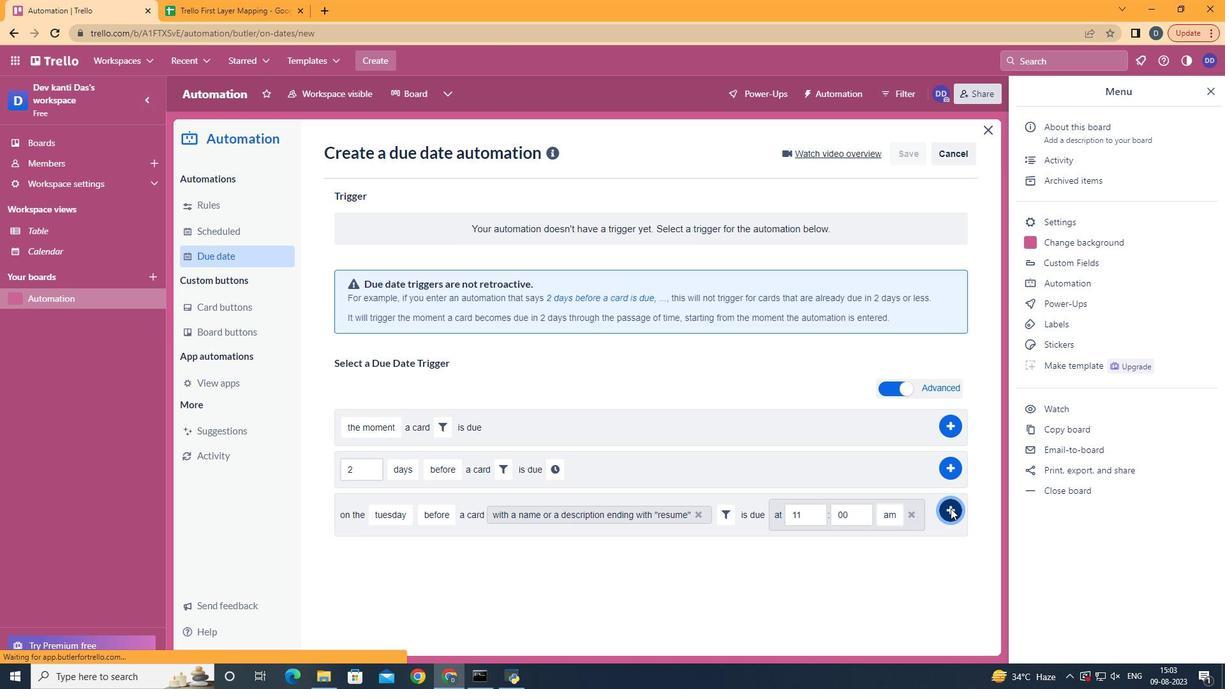 
Action: Mouse moved to (949, 504)
Screenshot: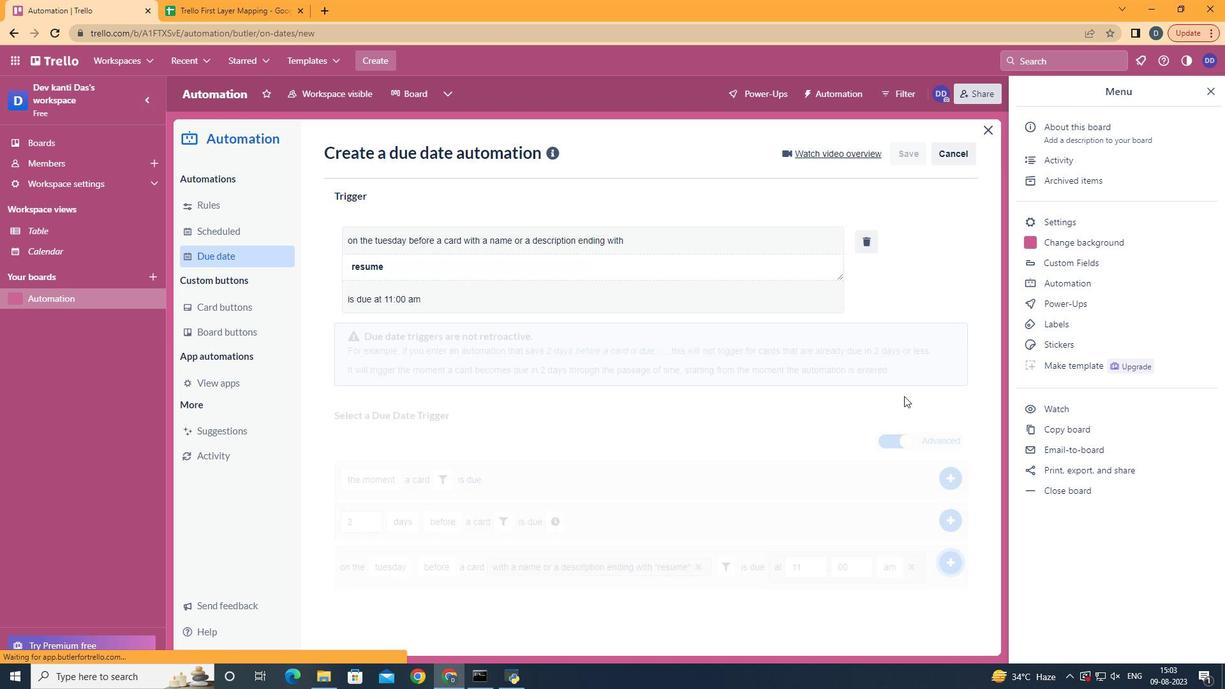 
Action: Mouse pressed left at (949, 504)
Screenshot: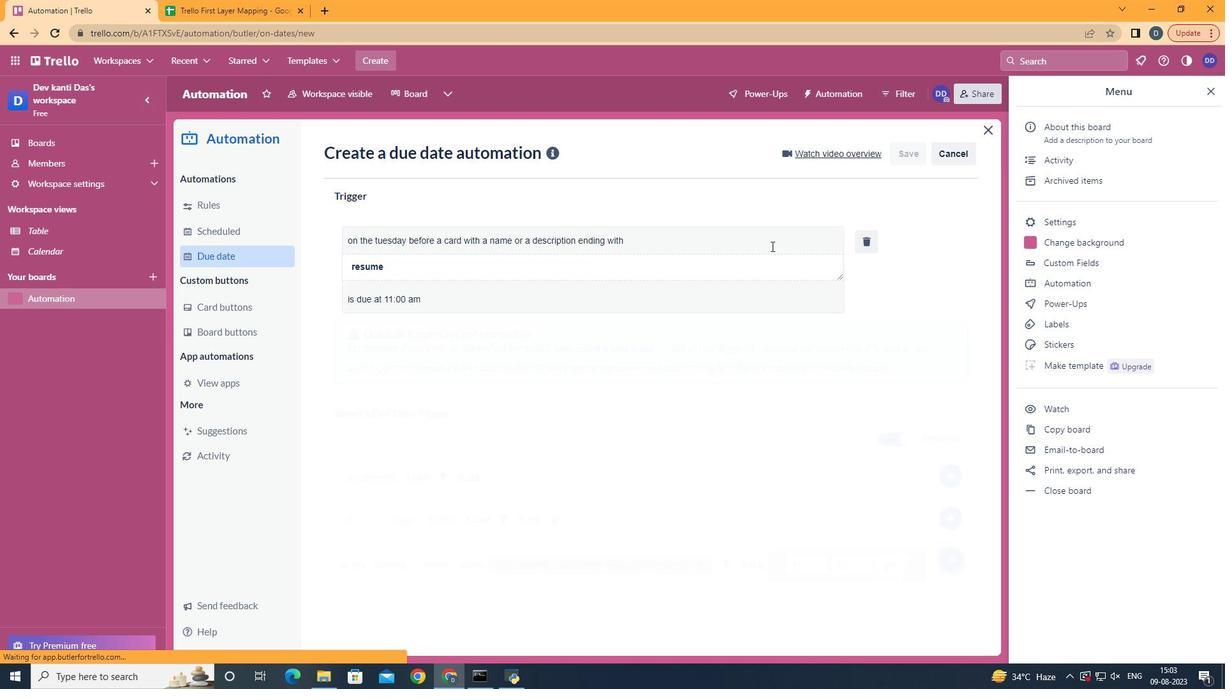 
Action: Mouse moved to (903, 280)
Screenshot: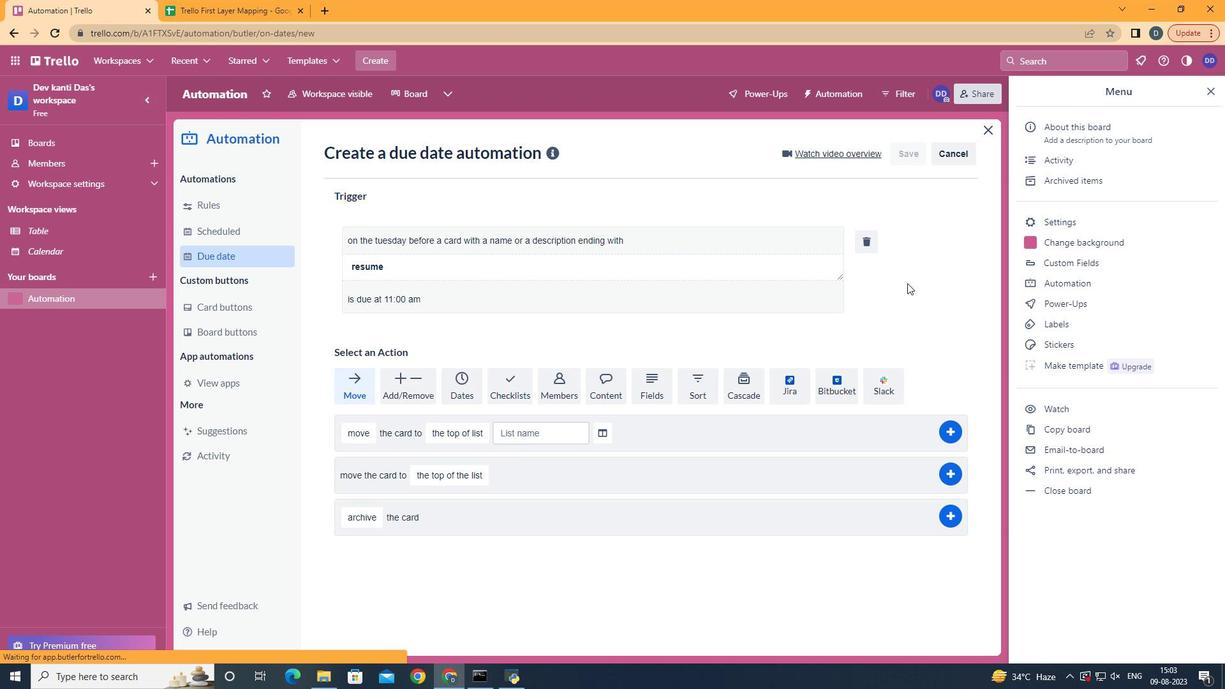
